 Task: Apply a chorus VST effect to a guitar track.
Action: Mouse moved to (73, 7)
Screenshot: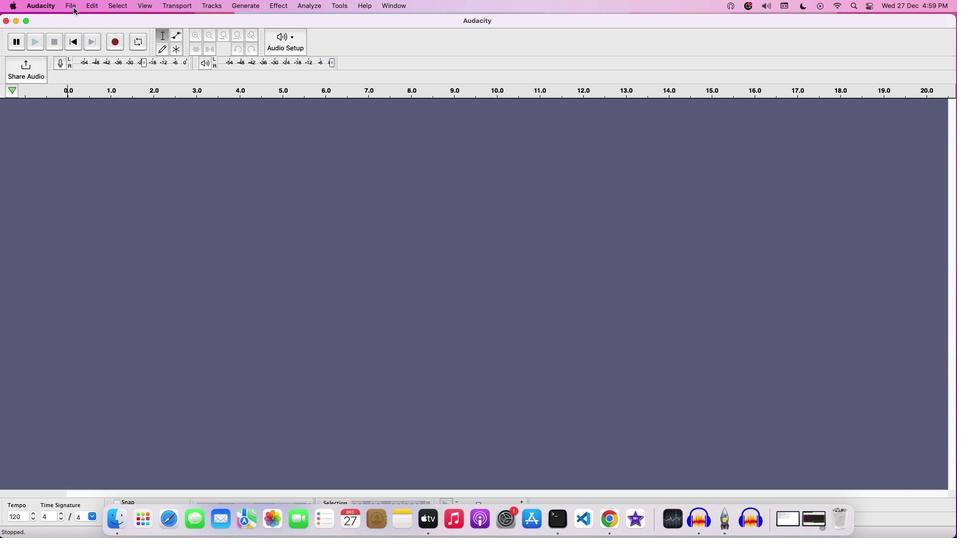 
Action: Mouse pressed left at (73, 7)
Screenshot: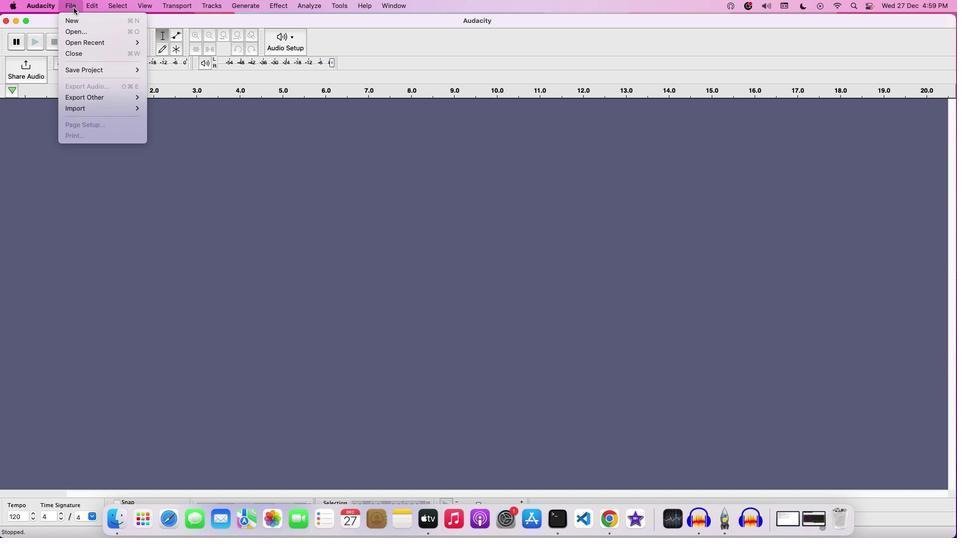 
Action: Mouse moved to (98, 34)
Screenshot: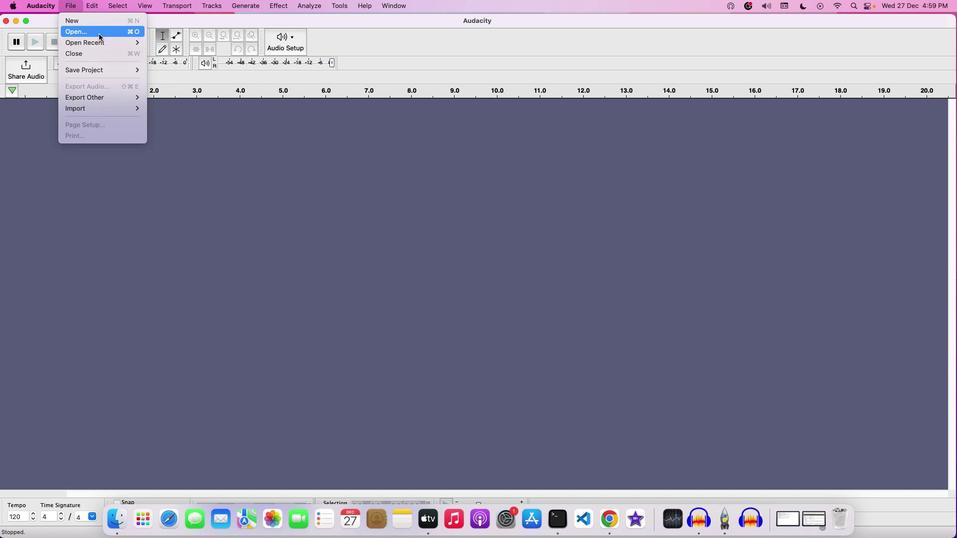 
Action: Mouse pressed left at (98, 34)
Screenshot: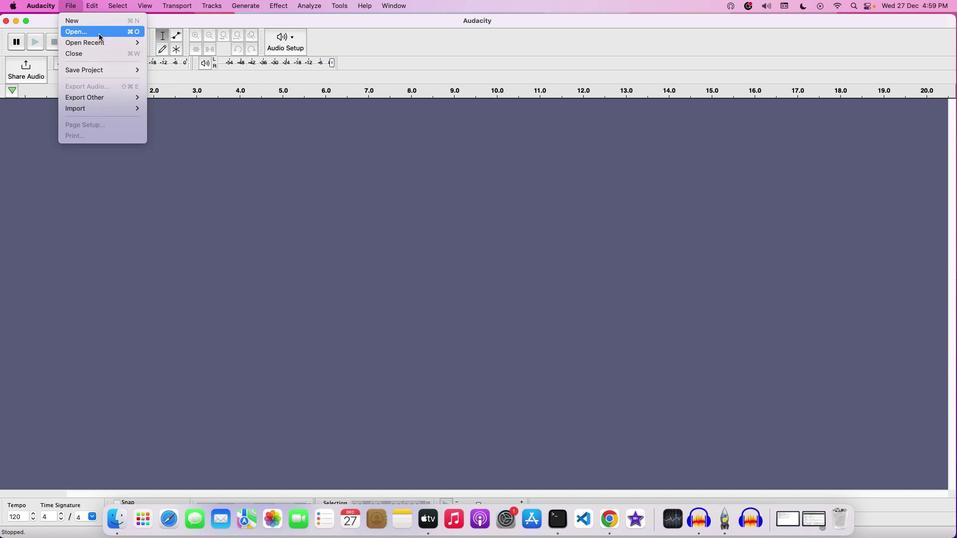 
Action: Mouse moved to (407, 147)
Screenshot: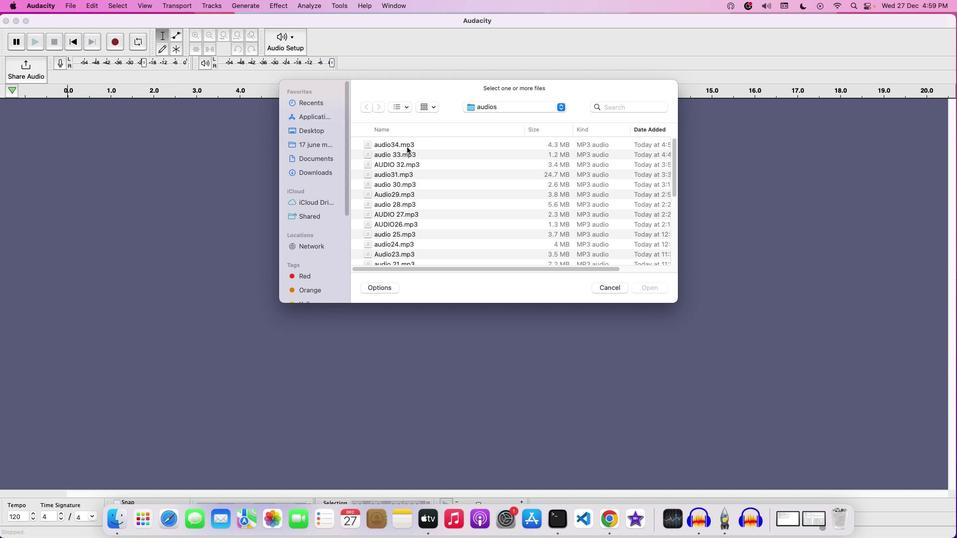 
Action: Mouse pressed left at (407, 147)
Screenshot: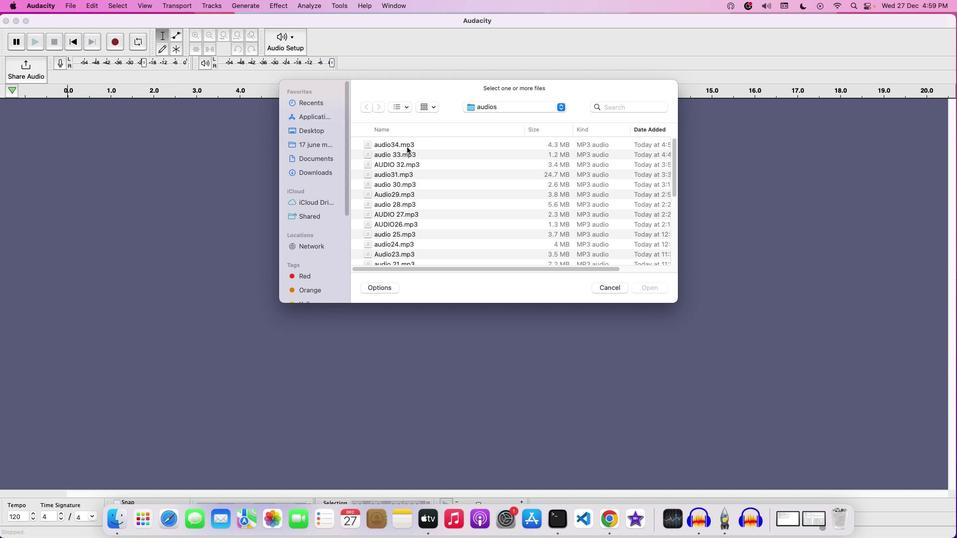 
Action: Mouse moved to (645, 290)
Screenshot: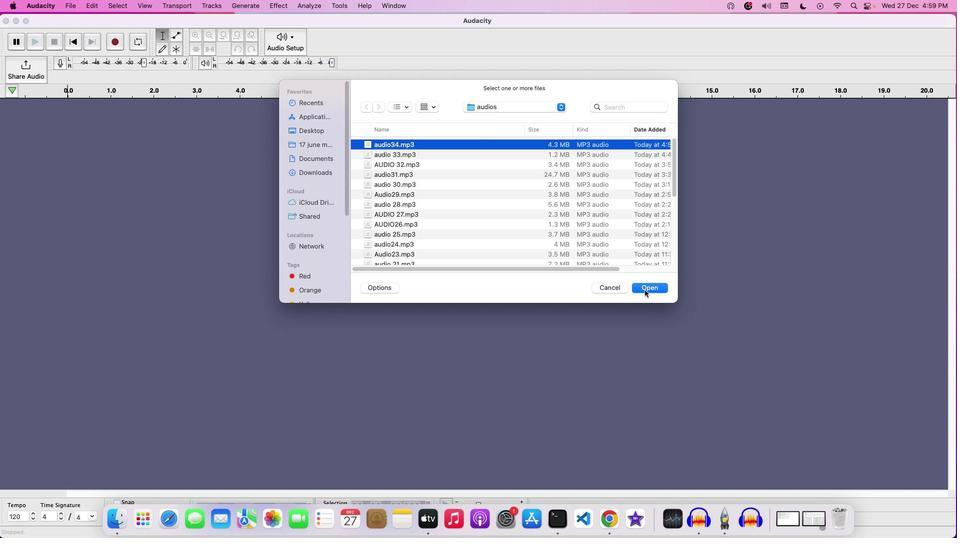 
Action: Mouse pressed left at (645, 290)
Screenshot: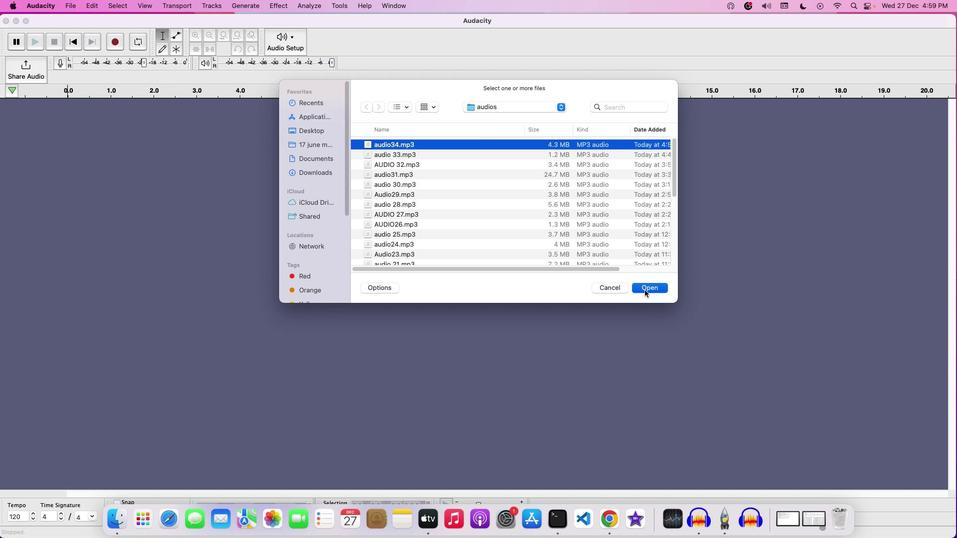 
Action: Mouse moved to (68, 107)
Screenshot: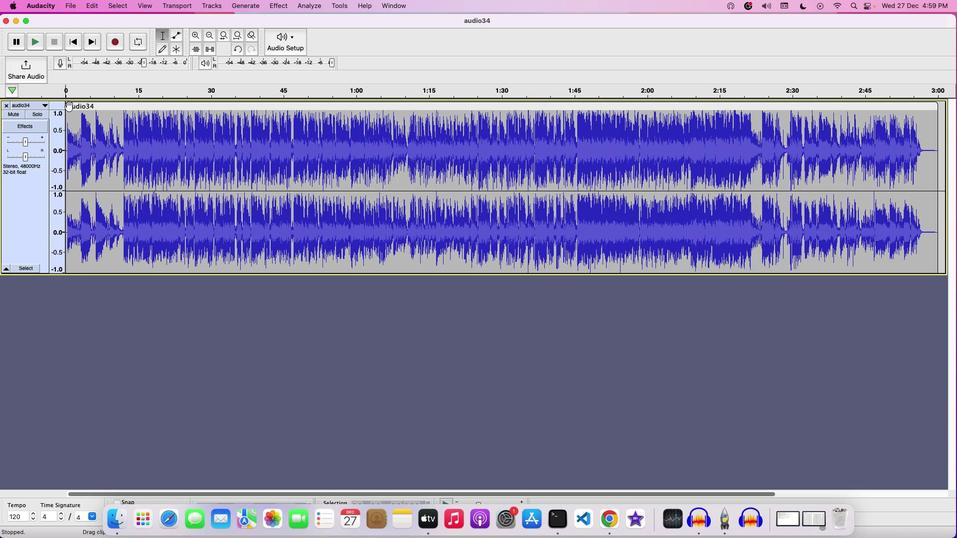 
Action: Key pressed Key.space
Screenshot: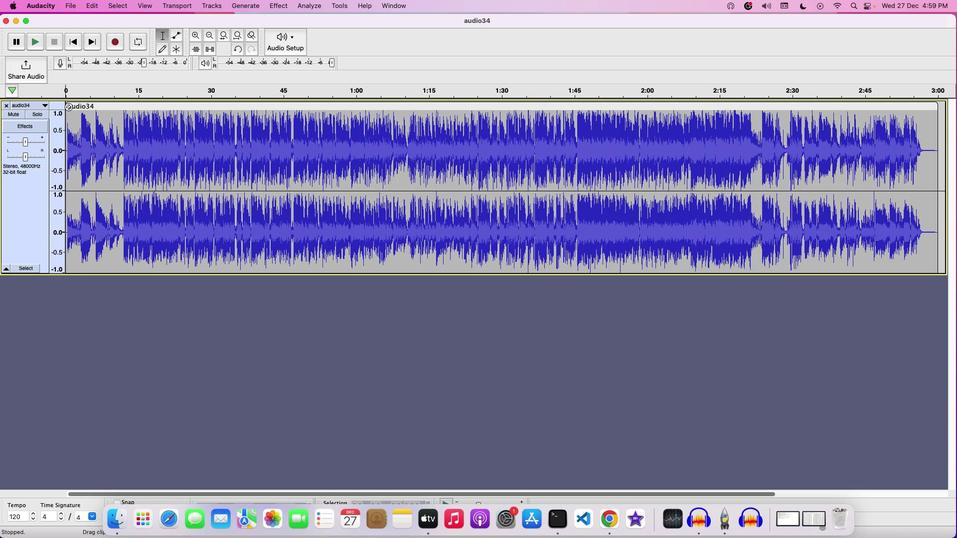 
Action: Mouse moved to (28, 143)
Screenshot: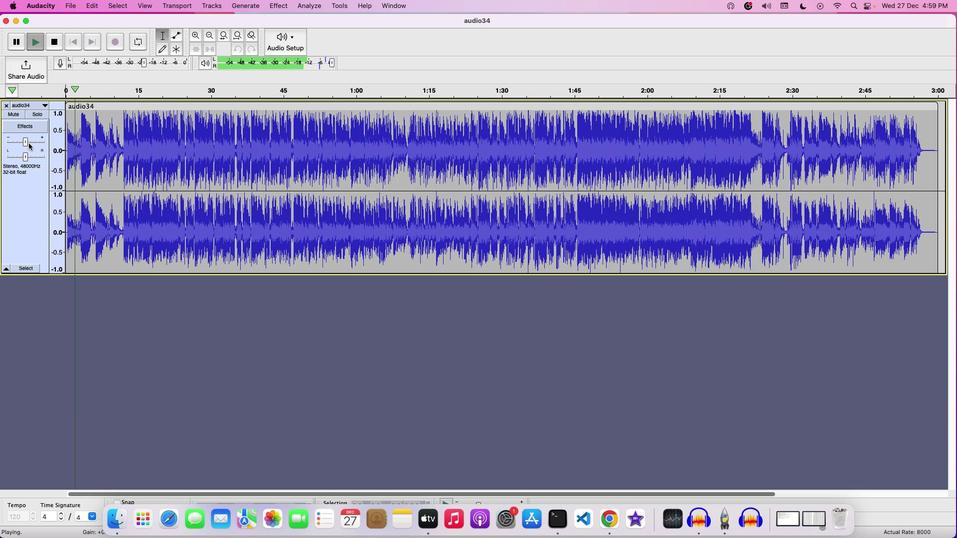 
Action: Mouse pressed left at (28, 143)
Screenshot: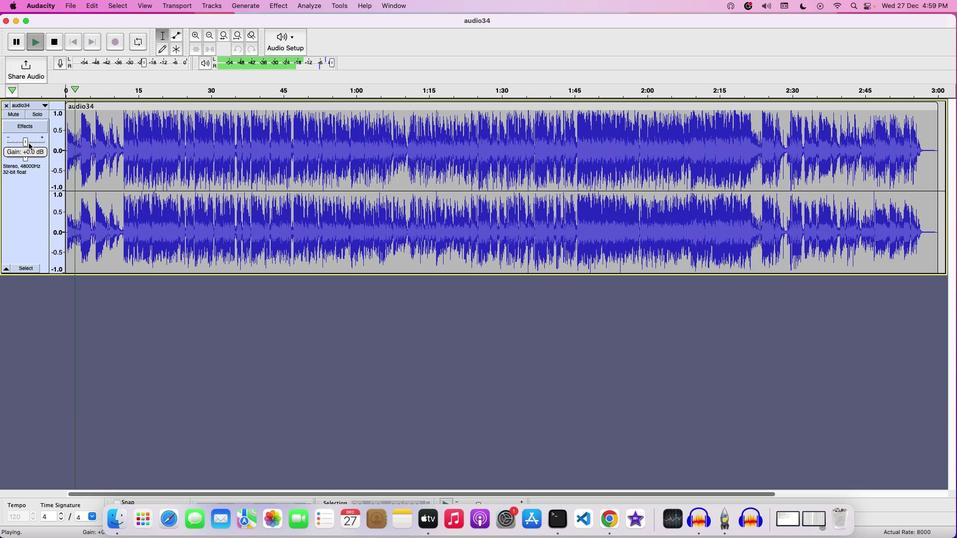 
Action: Key pressed Key.space
Screenshot: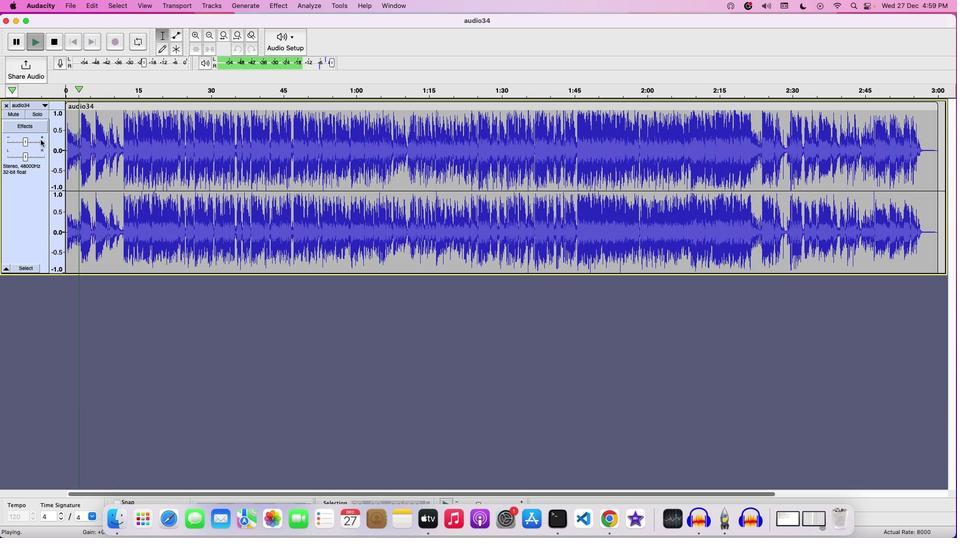 
Action: Mouse moved to (66, 107)
Screenshot: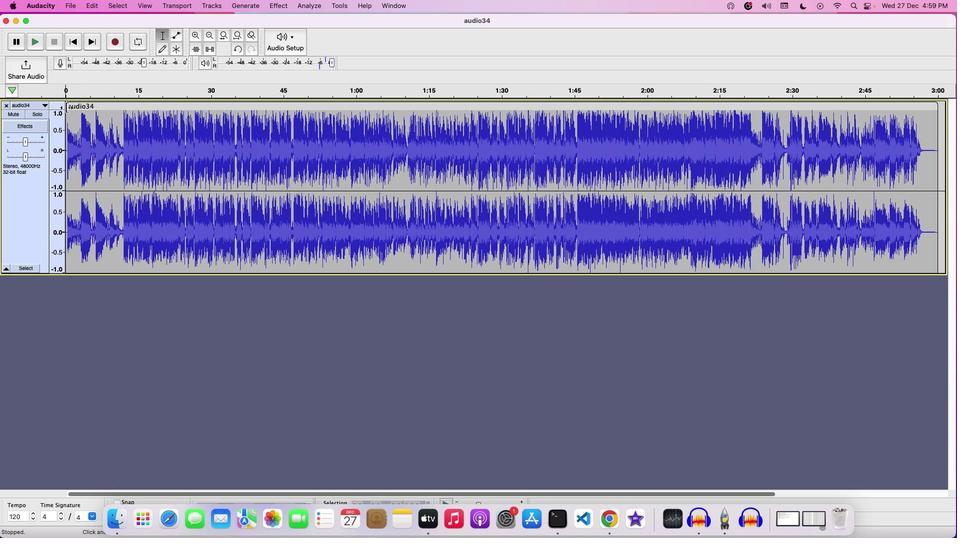
Action: Mouse pressed left at (66, 107)
Screenshot: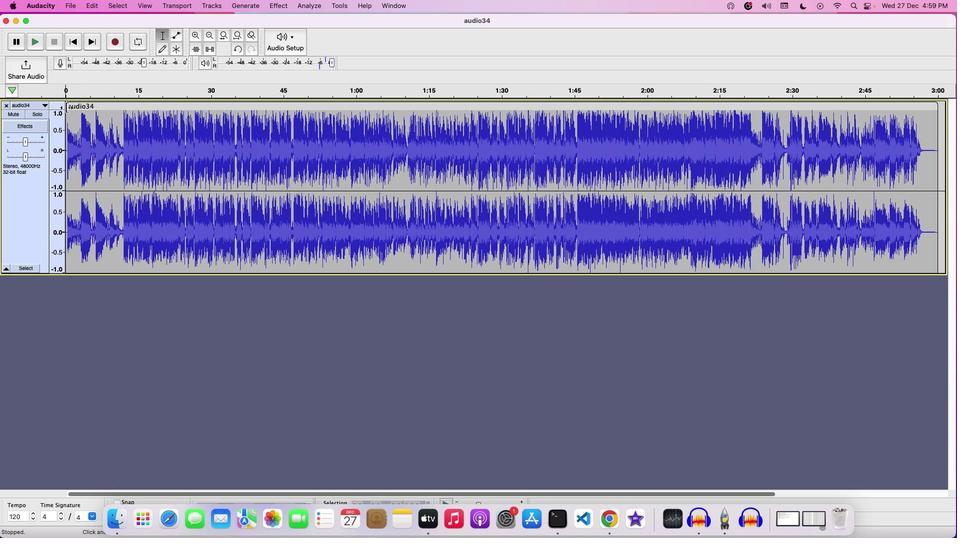 
Action: Mouse moved to (131, 108)
Screenshot: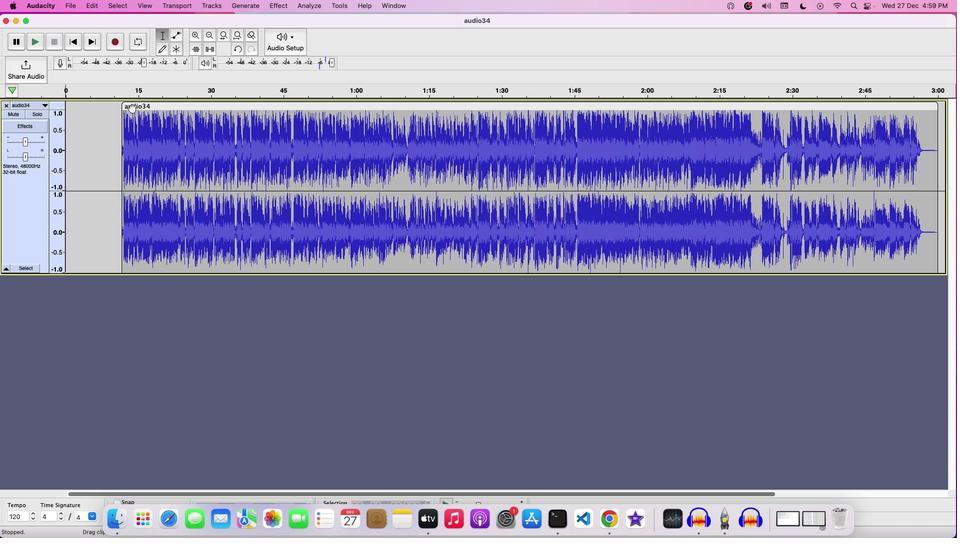 
Action: Mouse pressed left at (131, 108)
Screenshot: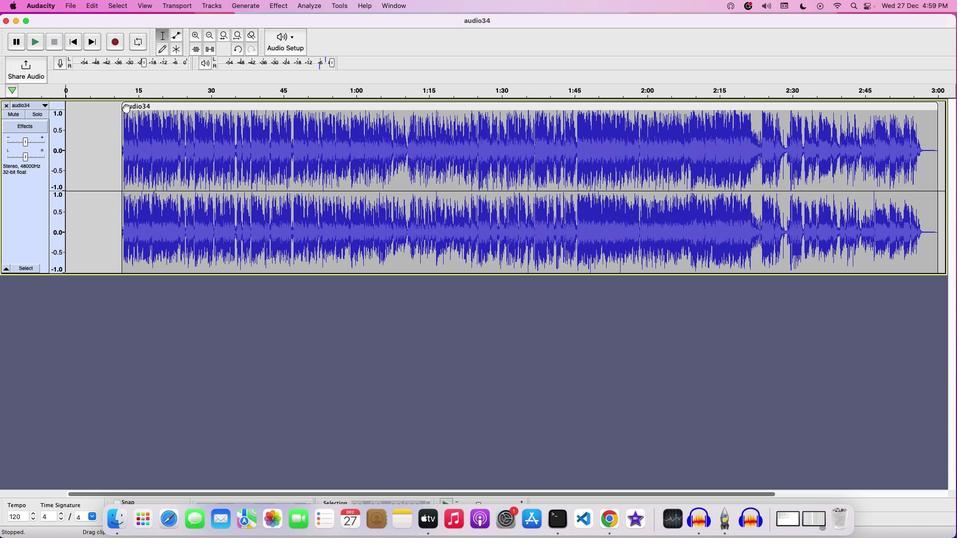 
Action: Mouse moved to (74, 109)
Screenshot: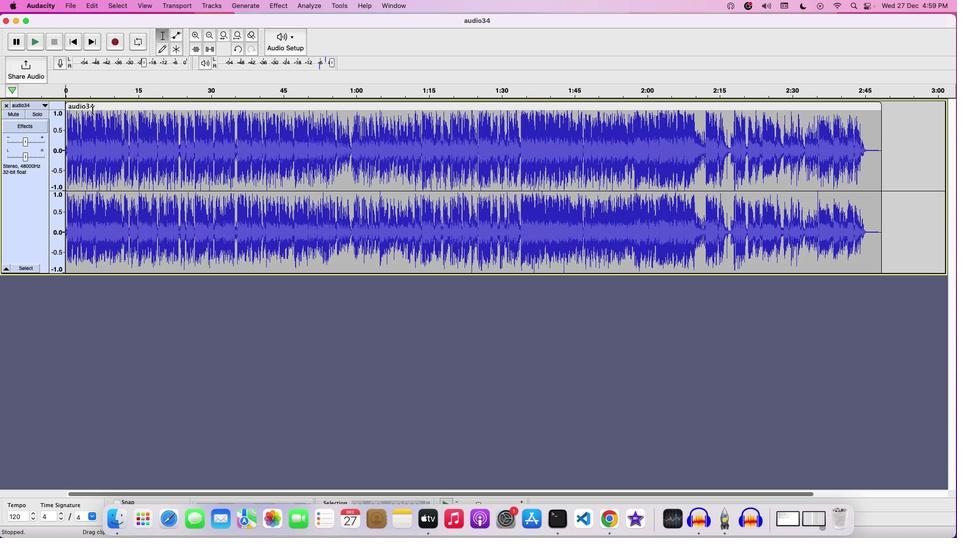 
Action: Key pressed Key.space
Screenshot: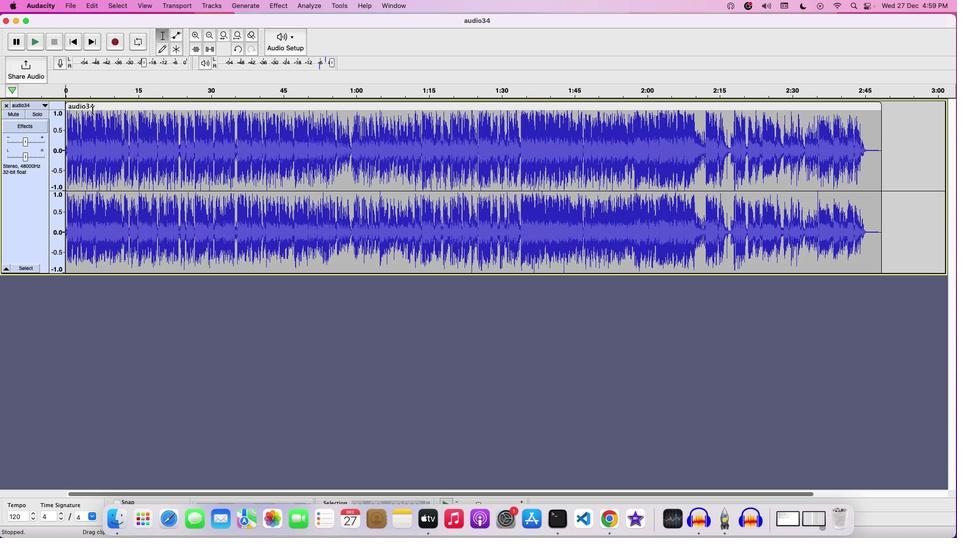 
Action: Mouse moved to (29, 142)
Screenshot: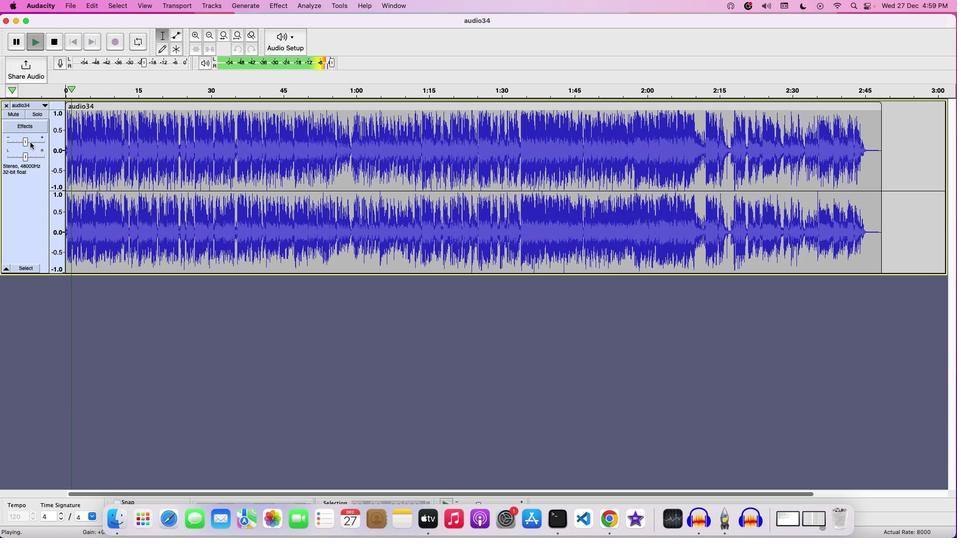 
Action: Mouse pressed left at (29, 142)
Screenshot: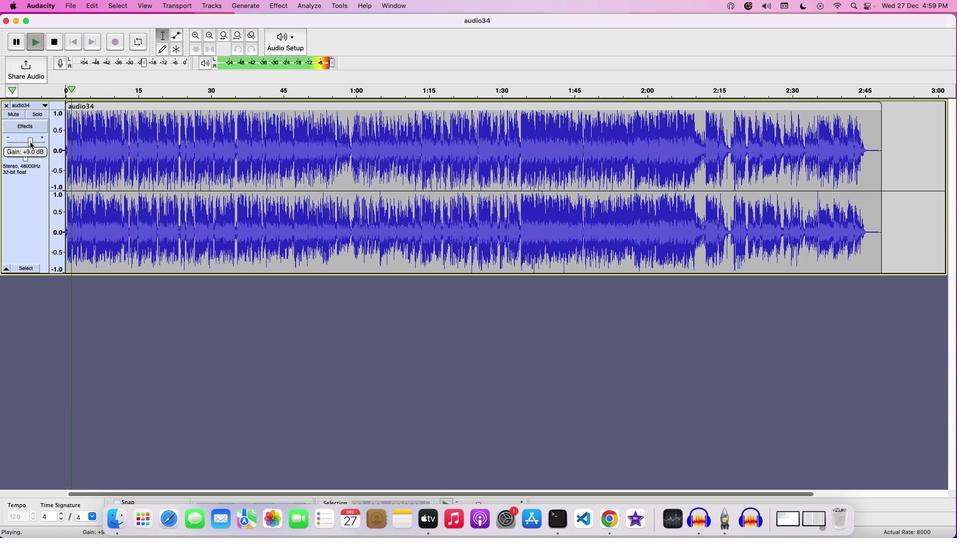 
Action: Mouse moved to (28, 143)
Screenshot: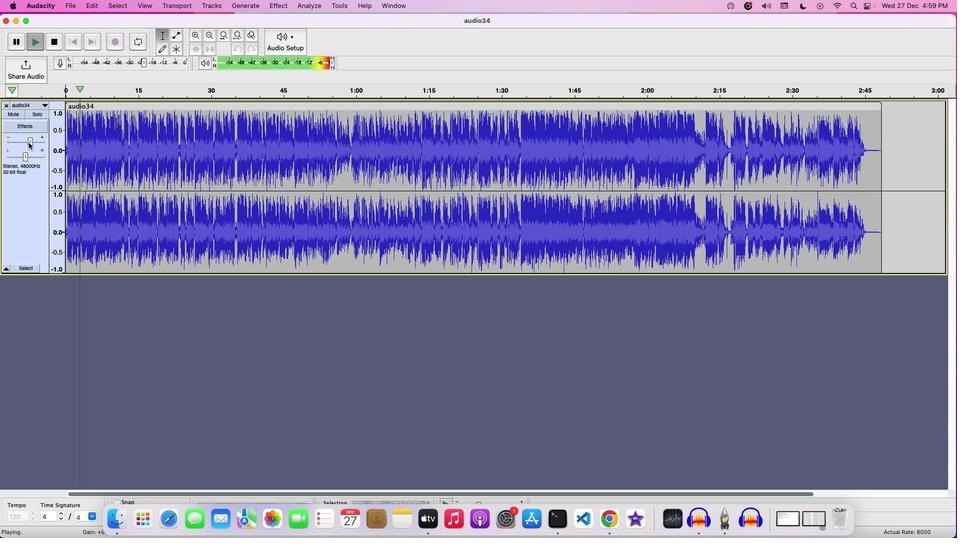 
Action: Mouse pressed left at (28, 143)
Screenshot: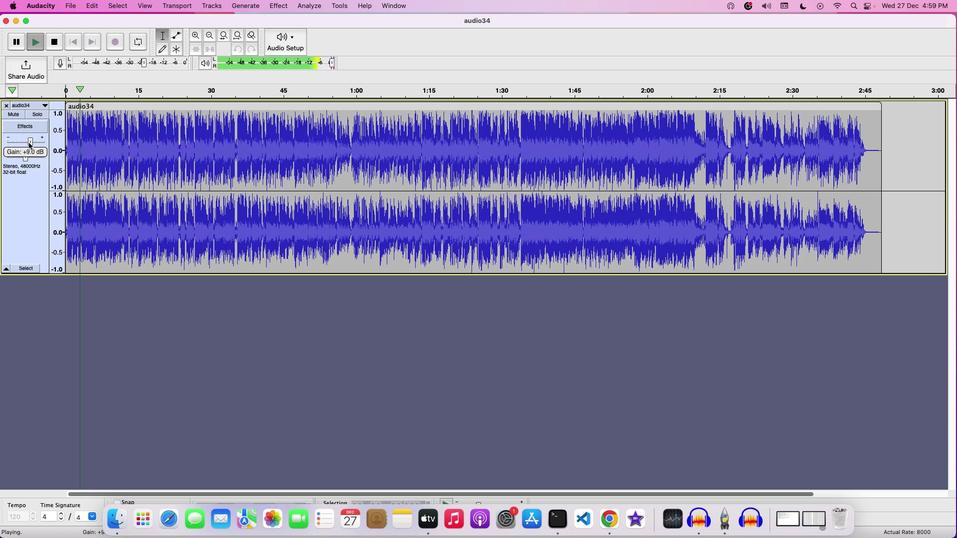 
Action: Mouse moved to (872, 163)
Screenshot: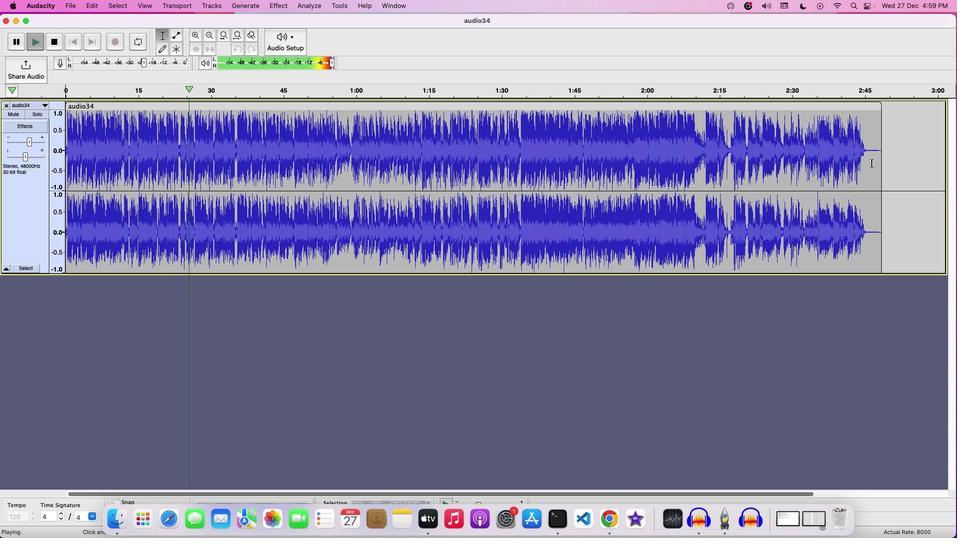 
Action: Key pressed Key.space
Screenshot: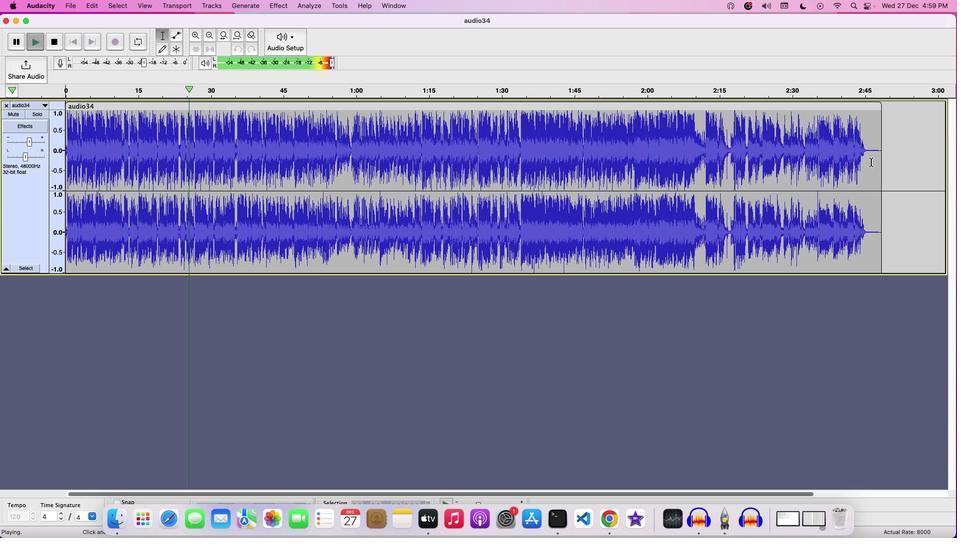 
Action: Mouse moved to (881, 103)
Screenshot: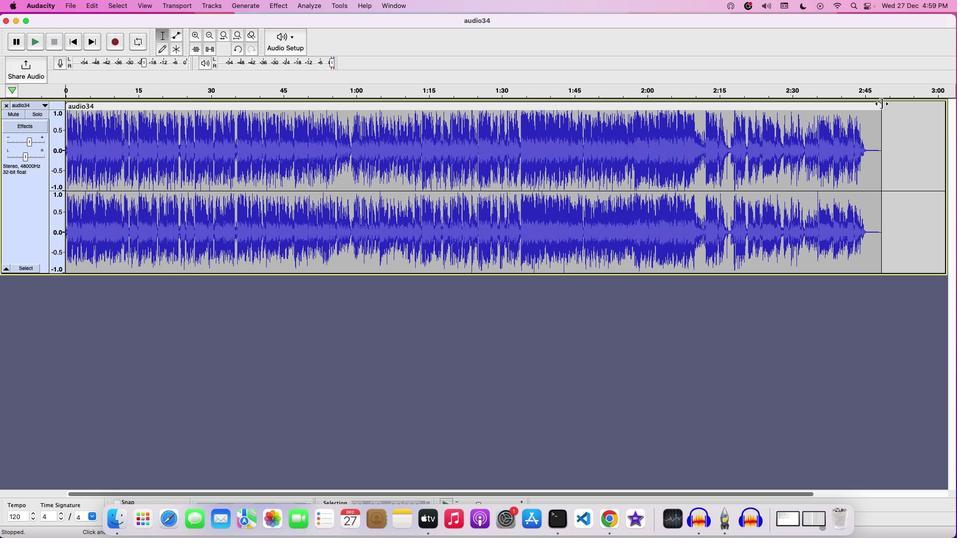 
Action: Mouse pressed left at (881, 103)
Screenshot: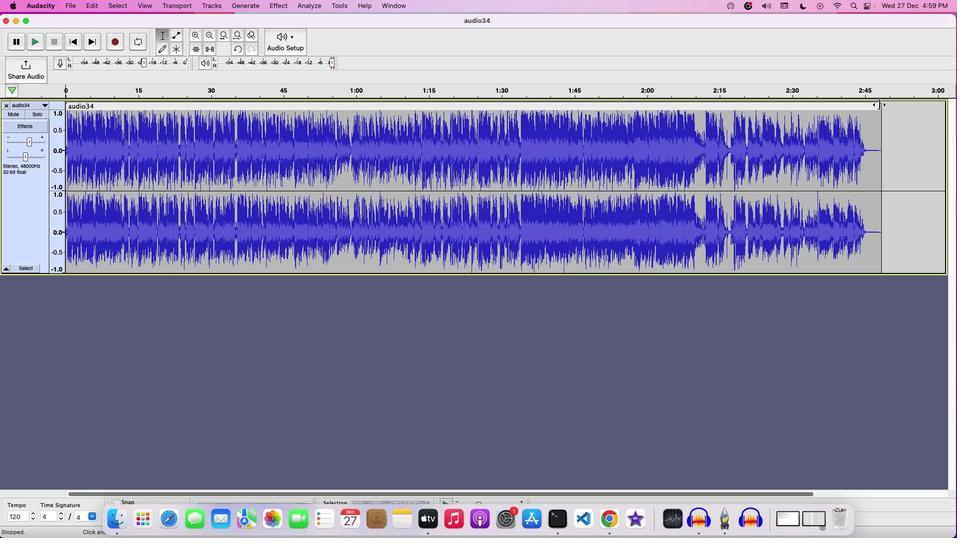 
Action: Mouse moved to (249, 135)
Screenshot: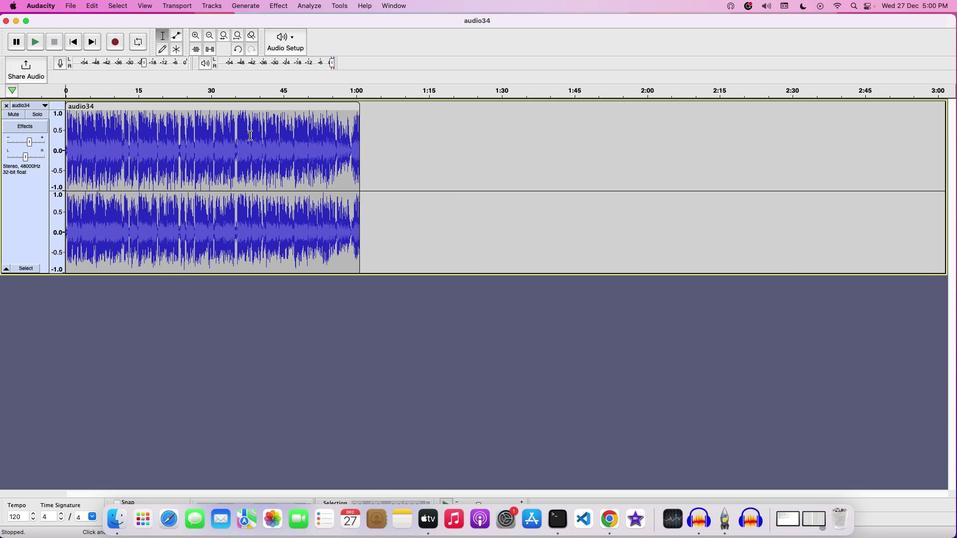 
Action: Mouse pressed left at (249, 135)
Screenshot: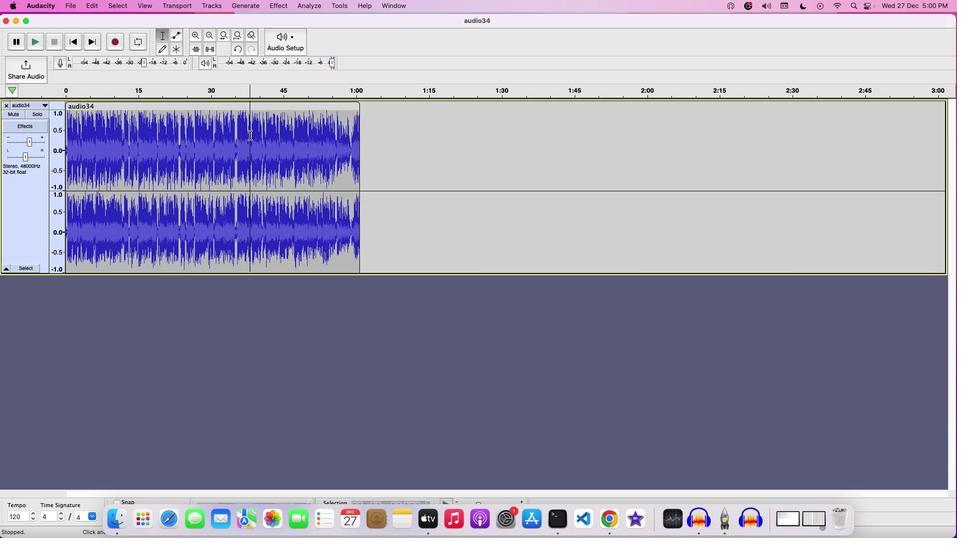 
Action: Mouse moved to (249, 135)
Screenshot: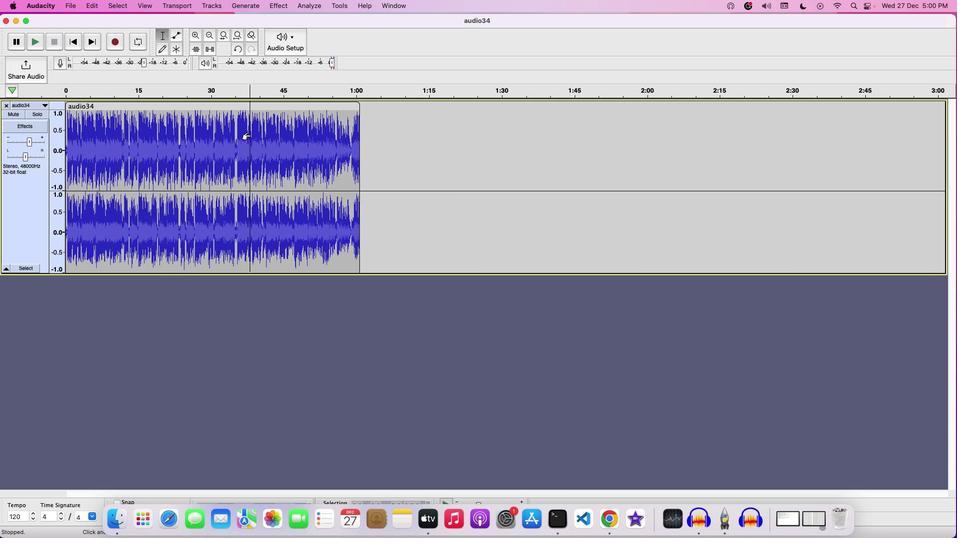 
Action: Mouse pressed left at (249, 135)
Screenshot: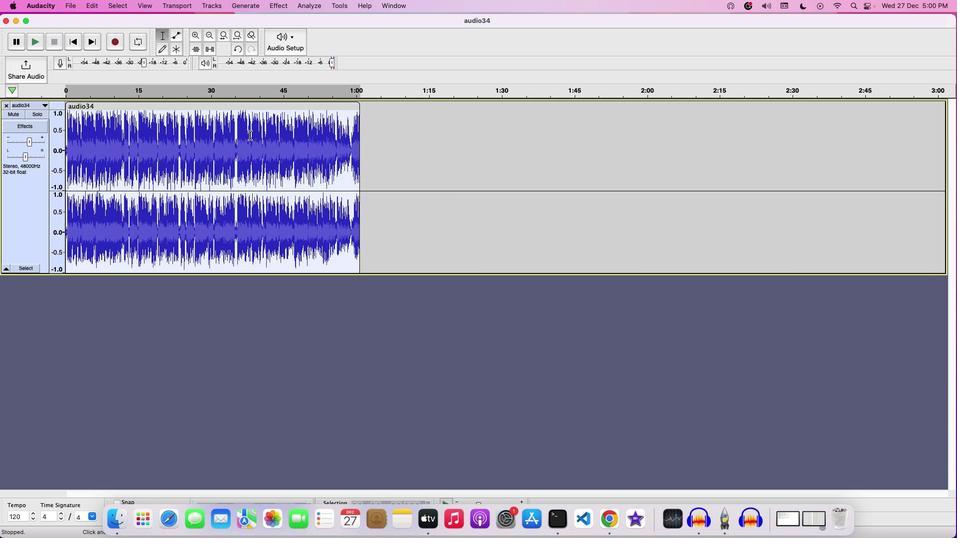 
Action: Mouse moved to (284, 3)
Screenshot: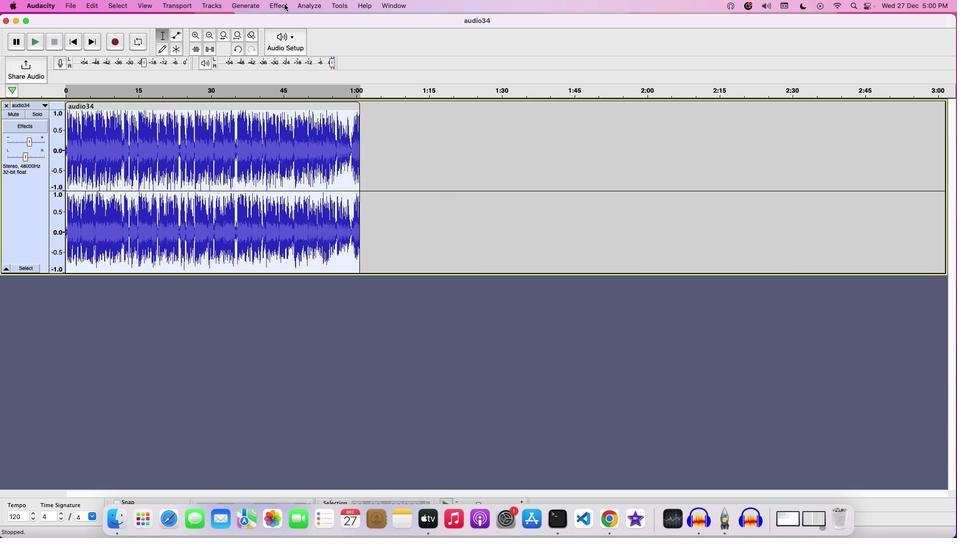
Action: Mouse pressed left at (284, 3)
Screenshot: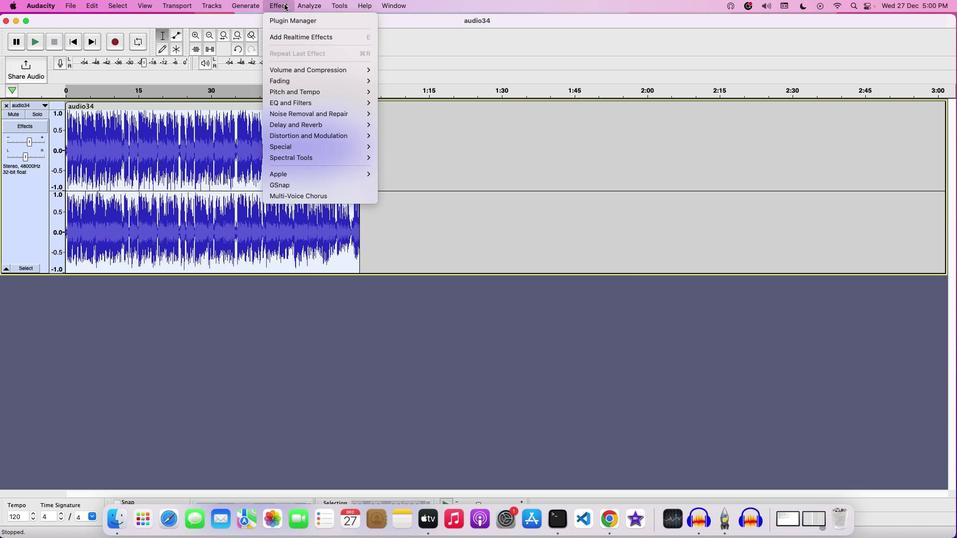 
Action: Mouse moved to (328, 69)
Screenshot: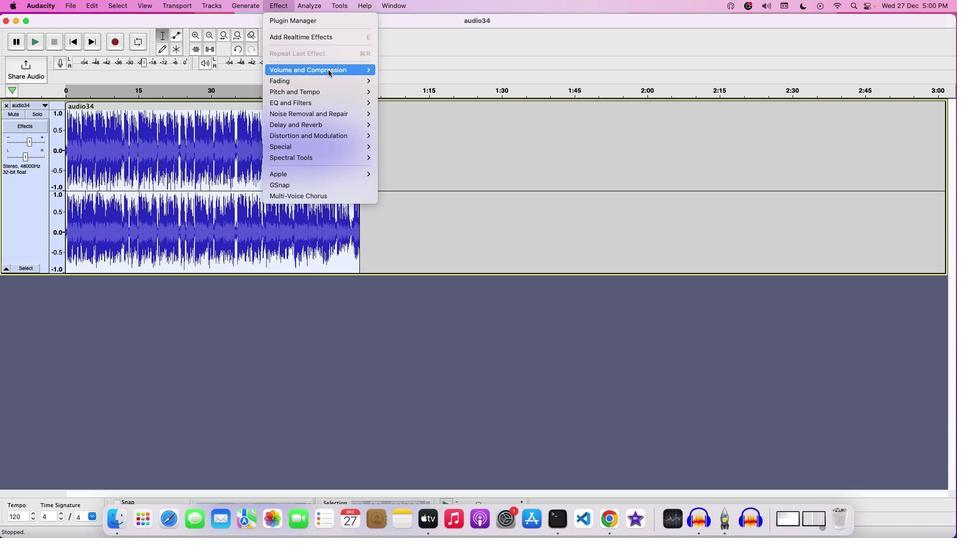 
Action: Mouse pressed left at (328, 69)
Screenshot: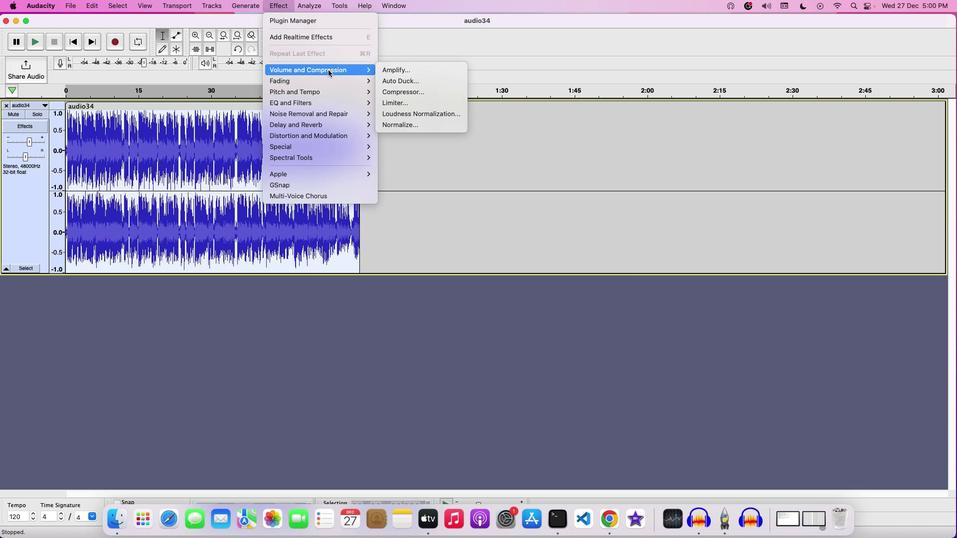 
Action: Mouse moved to (413, 92)
Screenshot: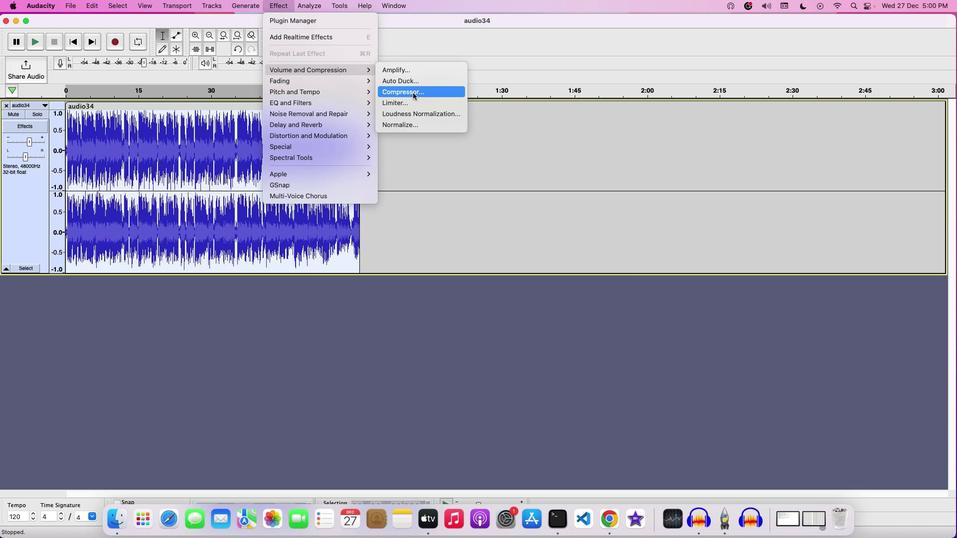 
Action: Mouse pressed left at (413, 92)
Screenshot: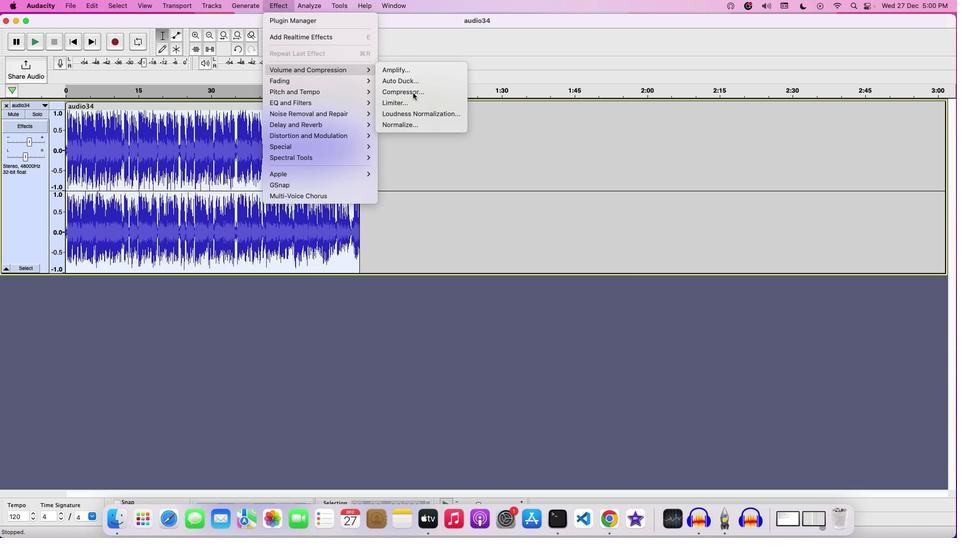 
Action: Mouse moved to (527, 176)
Screenshot: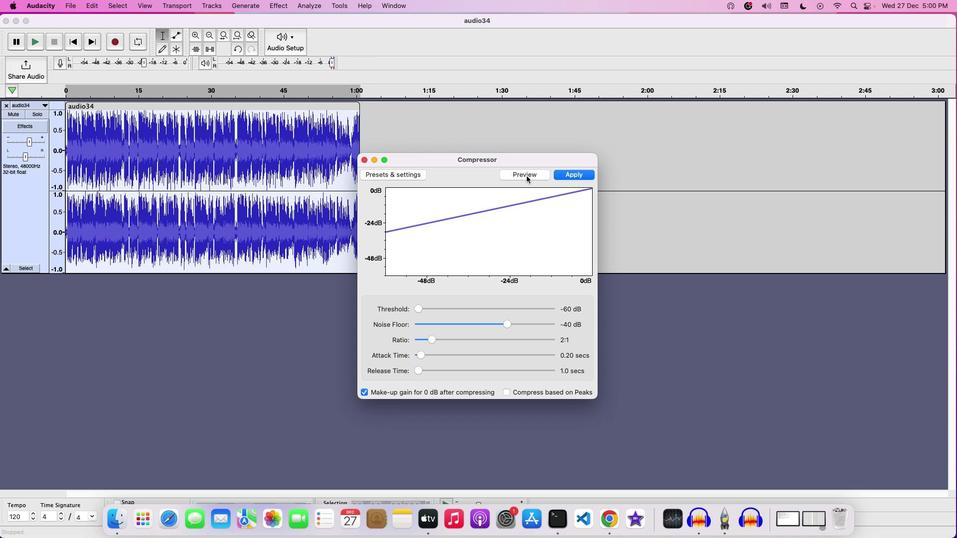 
Action: Mouse pressed left at (527, 176)
Screenshot: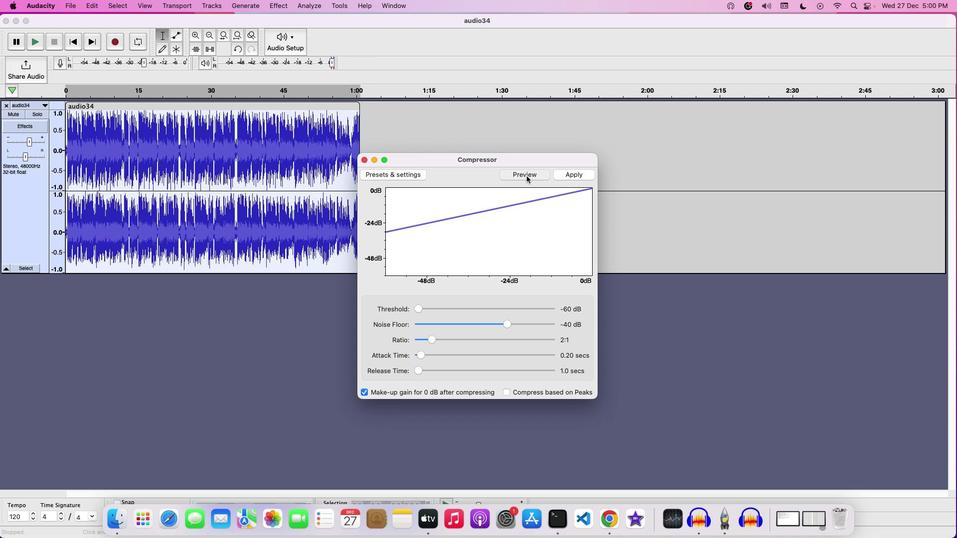 
Action: Mouse moved to (491, 308)
Screenshot: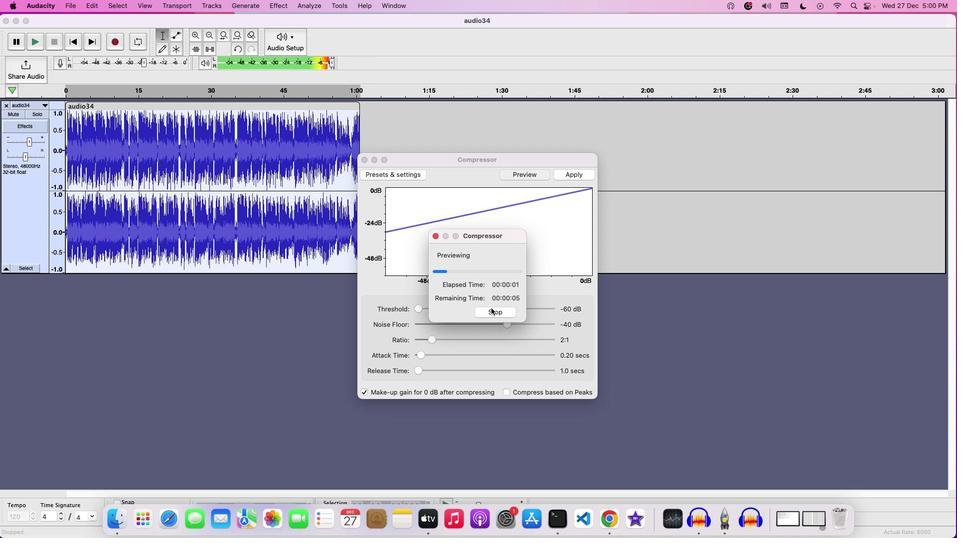 
Action: Mouse pressed left at (491, 308)
Screenshot: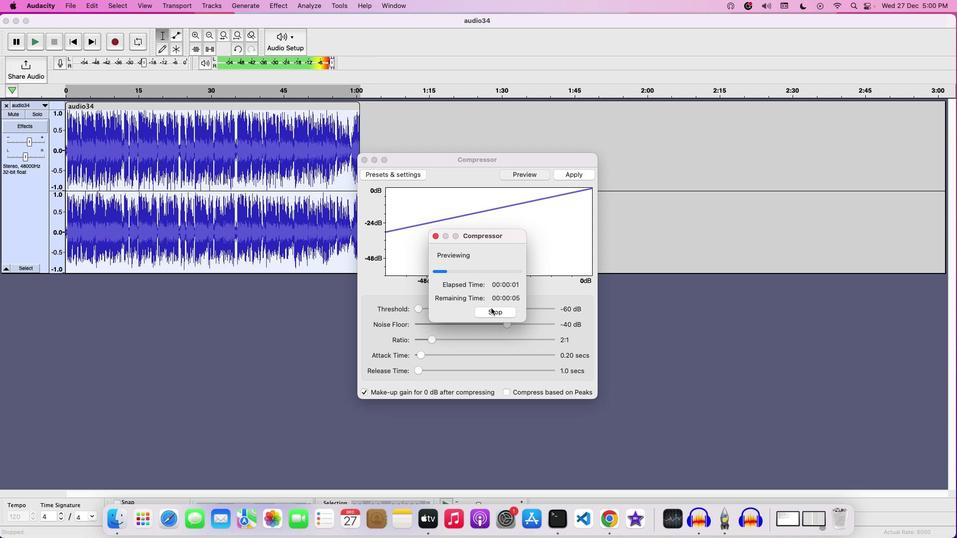 
Action: Mouse moved to (418, 311)
Screenshot: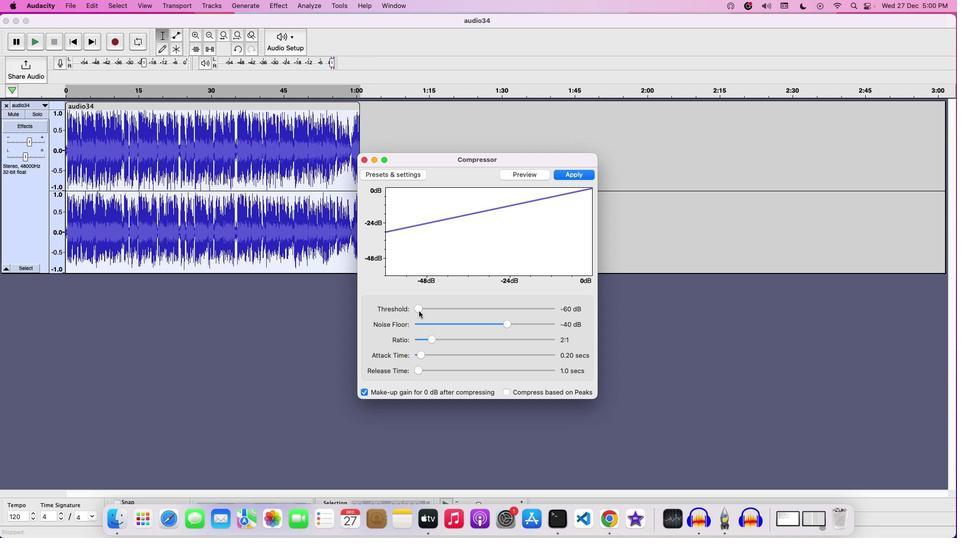 
Action: Mouse pressed left at (418, 311)
Screenshot: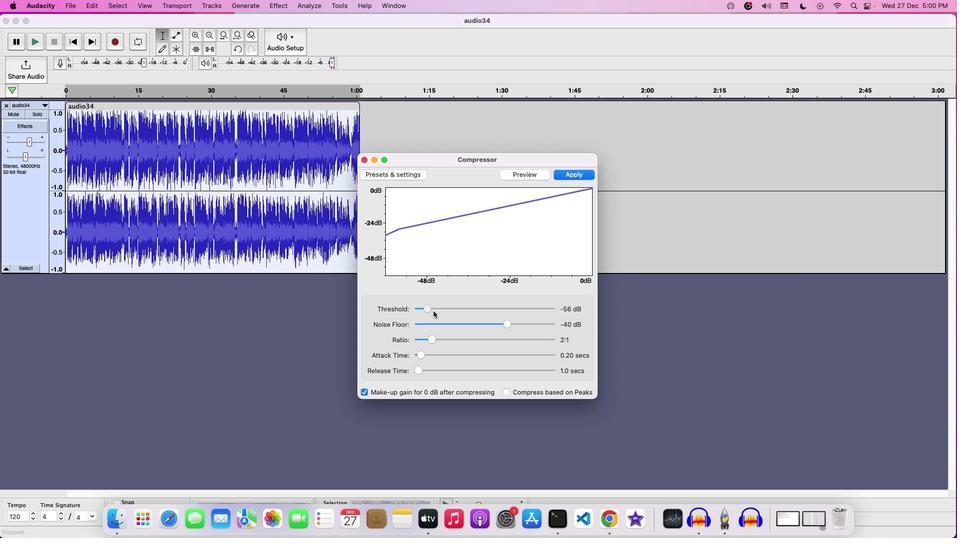 
Action: Mouse moved to (523, 173)
Screenshot: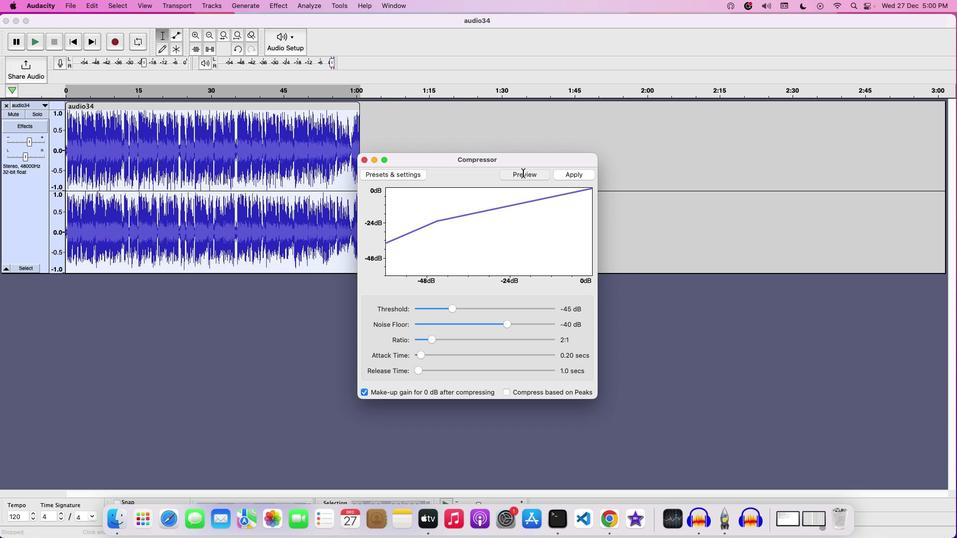 
Action: Mouse pressed left at (523, 173)
Screenshot: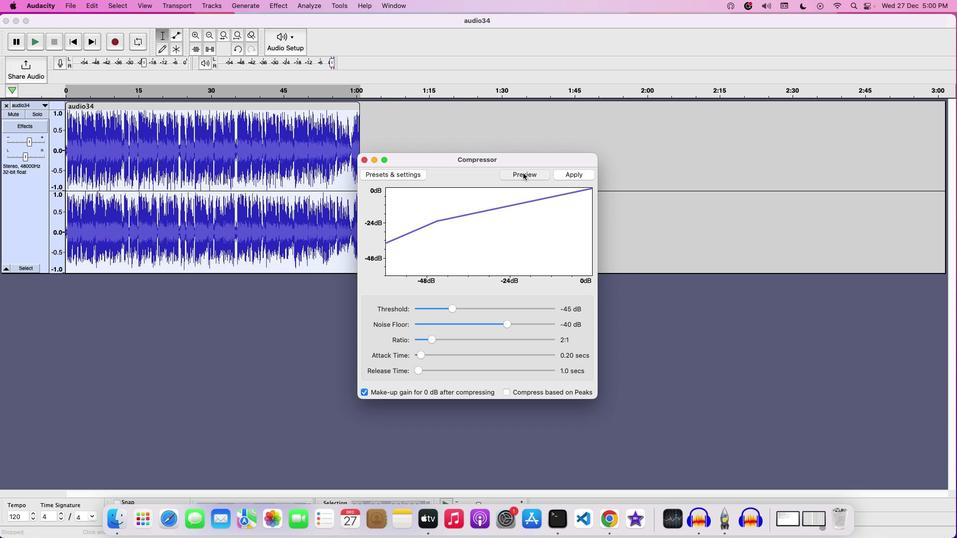 
Action: Mouse moved to (496, 314)
Screenshot: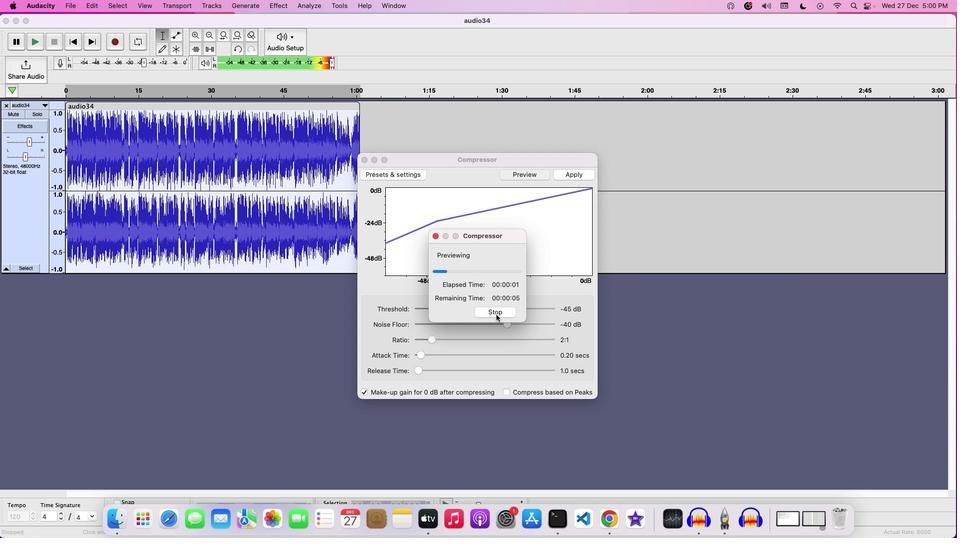 
Action: Mouse pressed left at (496, 314)
Screenshot: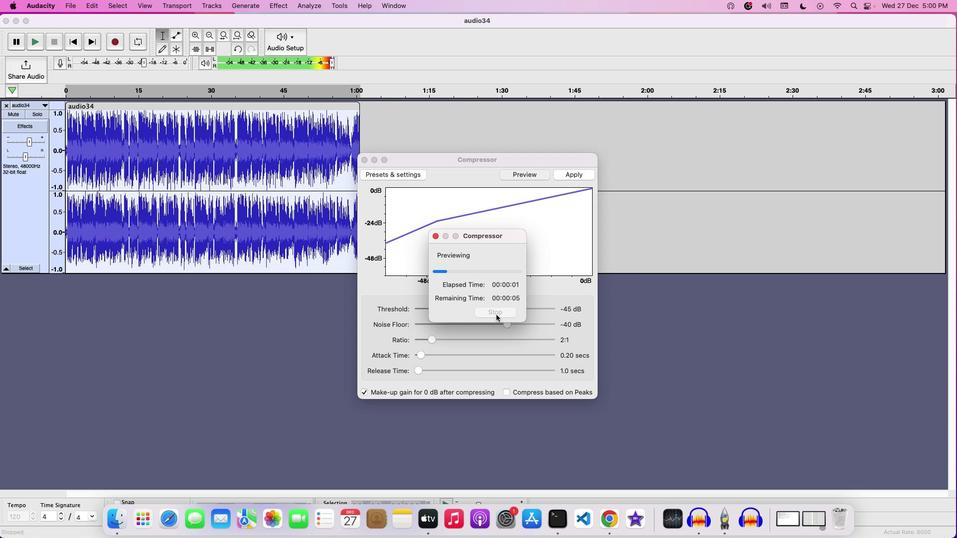 
Action: Mouse moved to (482, 309)
Screenshot: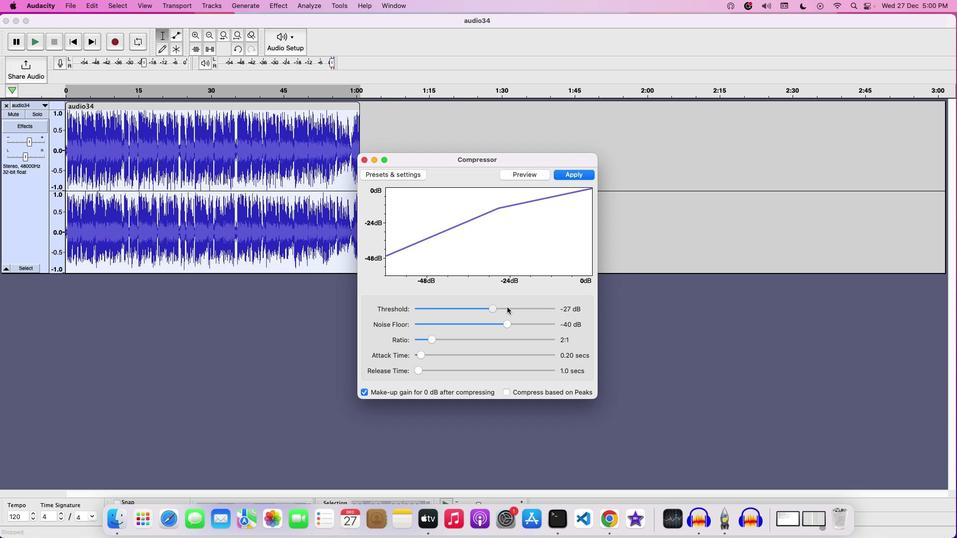 
Action: Mouse pressed left at (482, 309)
Screenshot: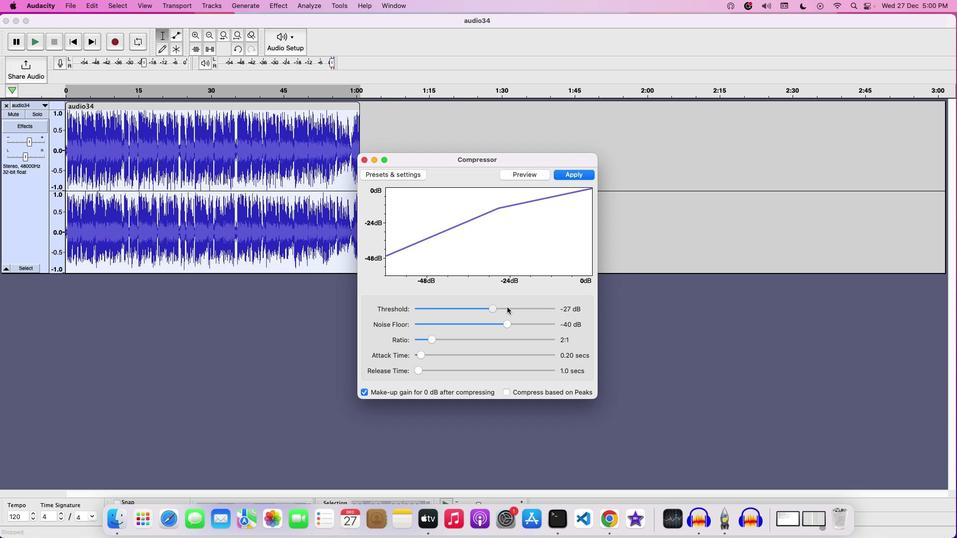 
Action: Mouse moved to (530, 177)
Screenshot: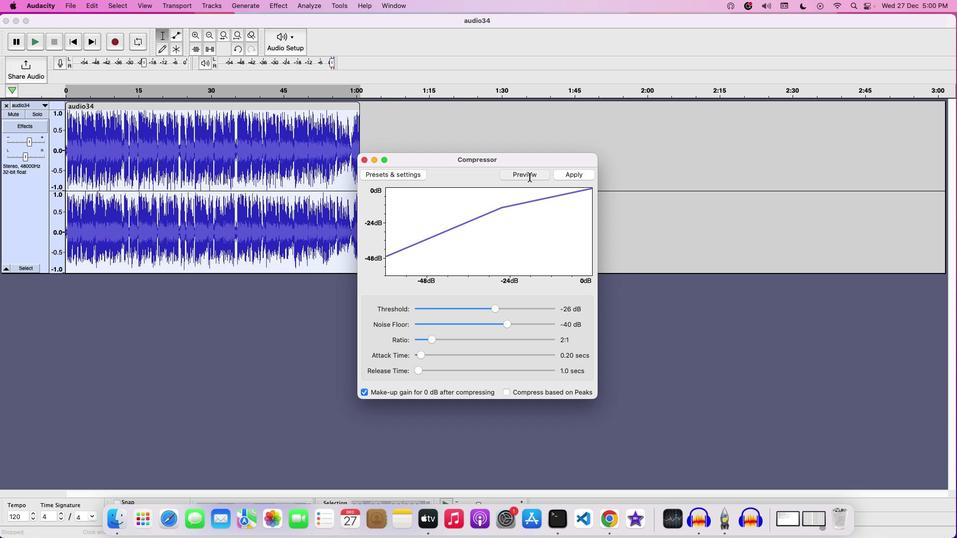 
Action: Mouse pressed left at (530, 177)
Screenshot: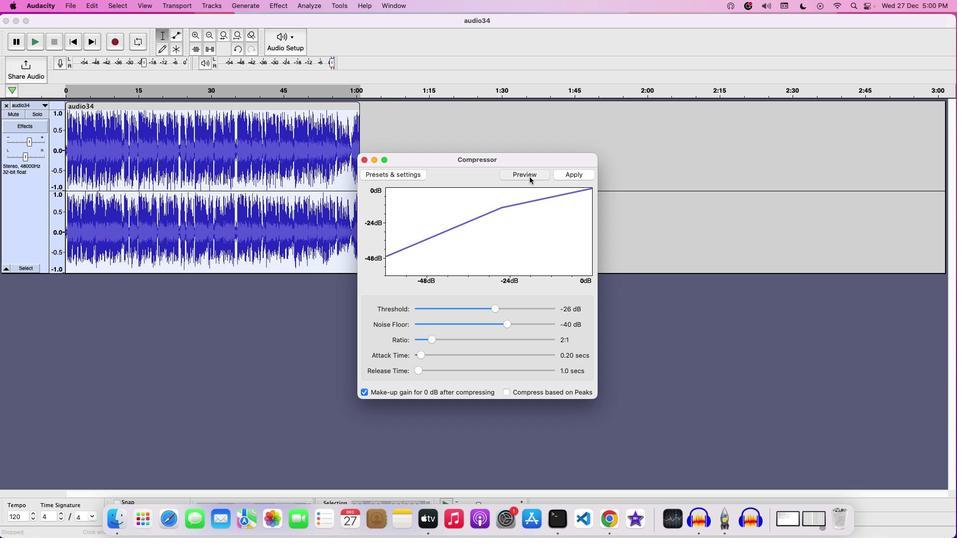 
Action: Mouse moved to (550, 286)
Screenshot: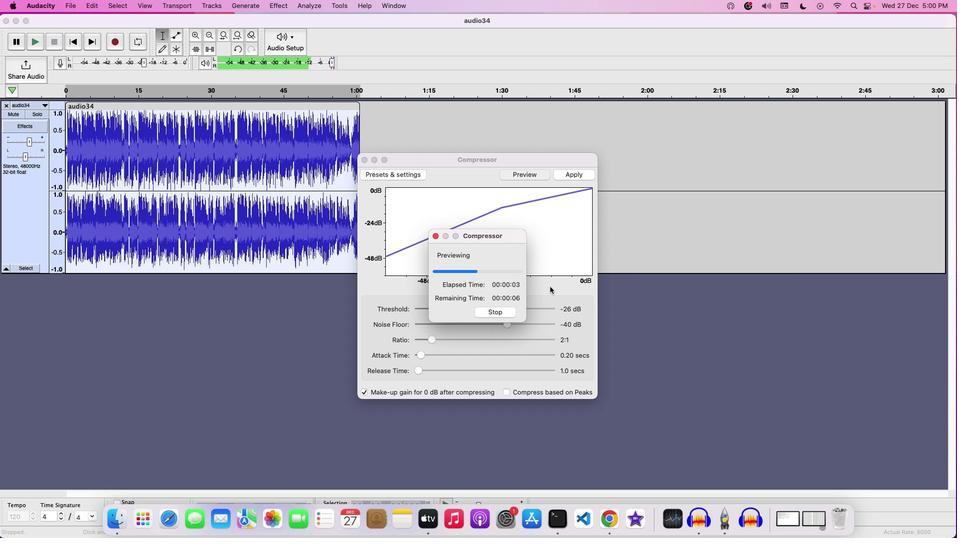 
Action: Mouse pressed left at (550, 286)
Screenshot: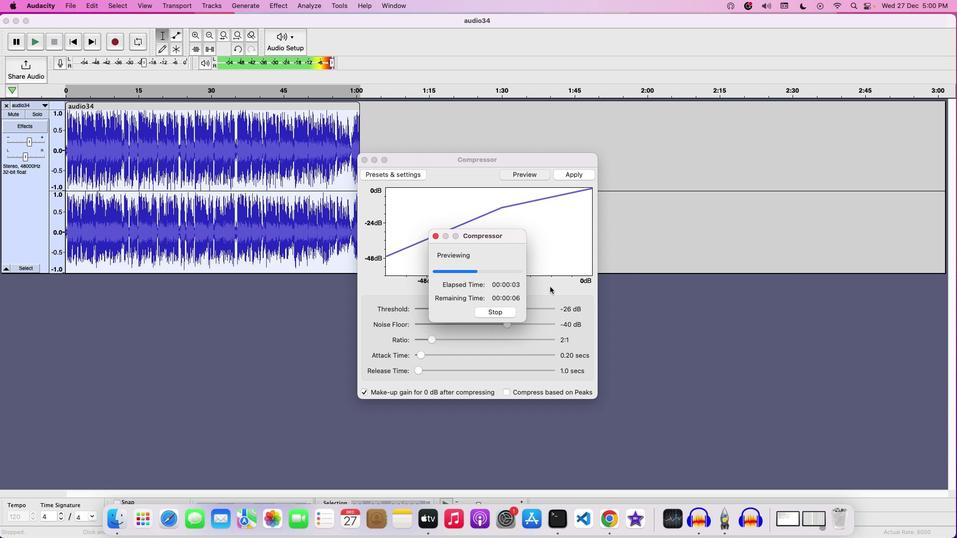 
Action: Mouse moved to (494, 313)
Screenshot: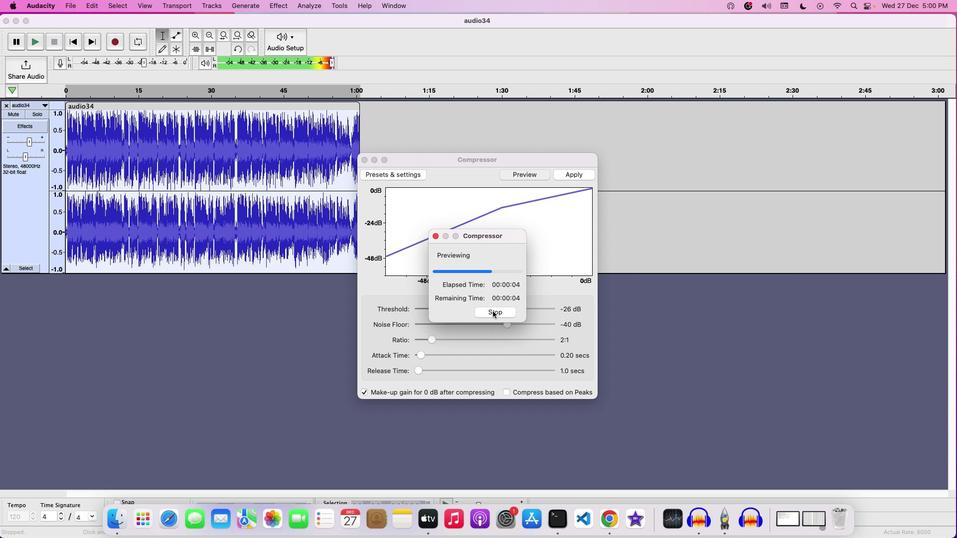 
Action: Mouse pressed left at (494, 313)
Screenshot: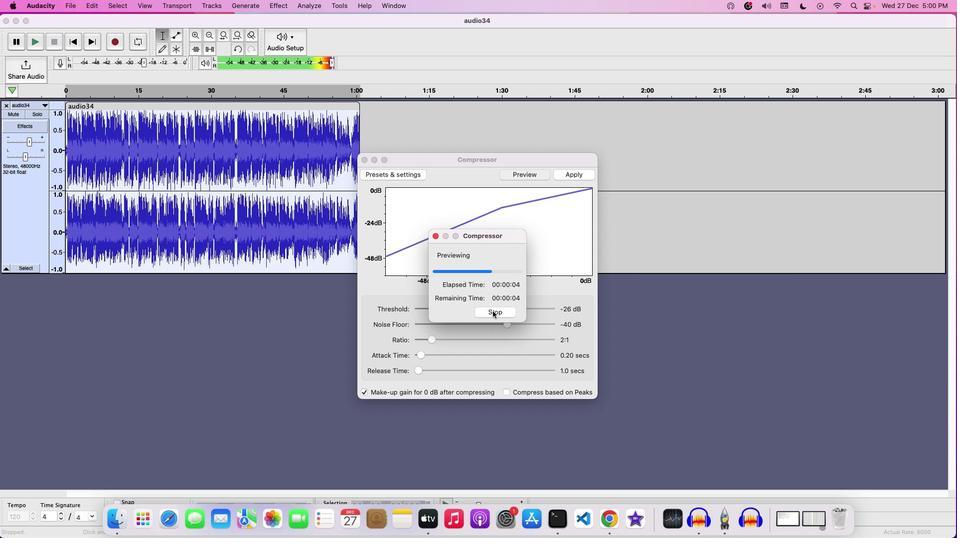 
Action: Mouse moved to (557, 177)
Screenshot: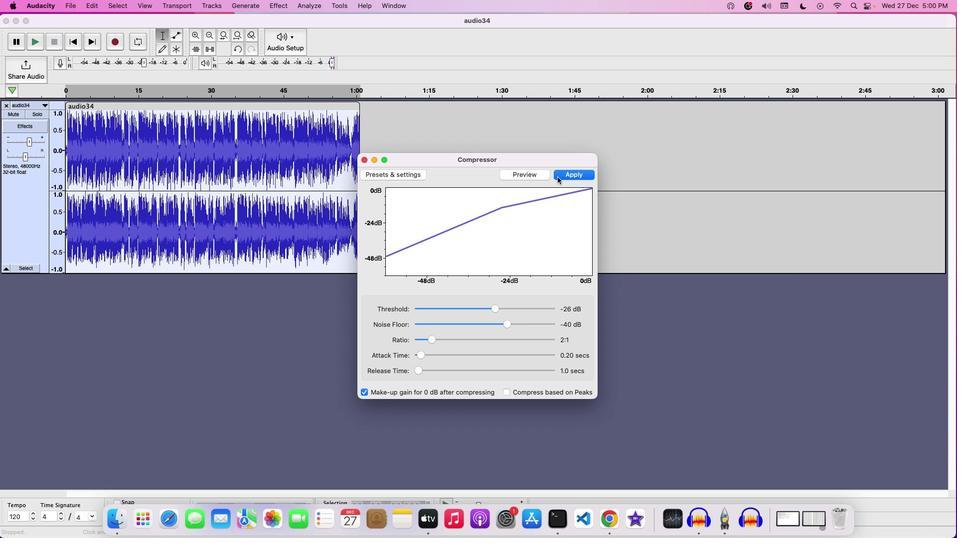 
Action: Mouse pressed left at (557, 177)
Screenshot: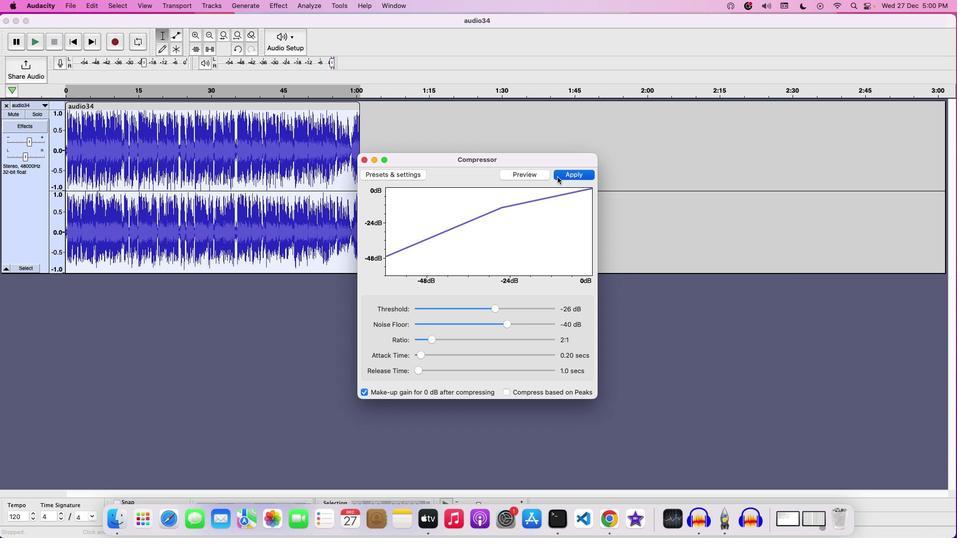 
Action: Mouse moved to (229, 211)
Screenshot: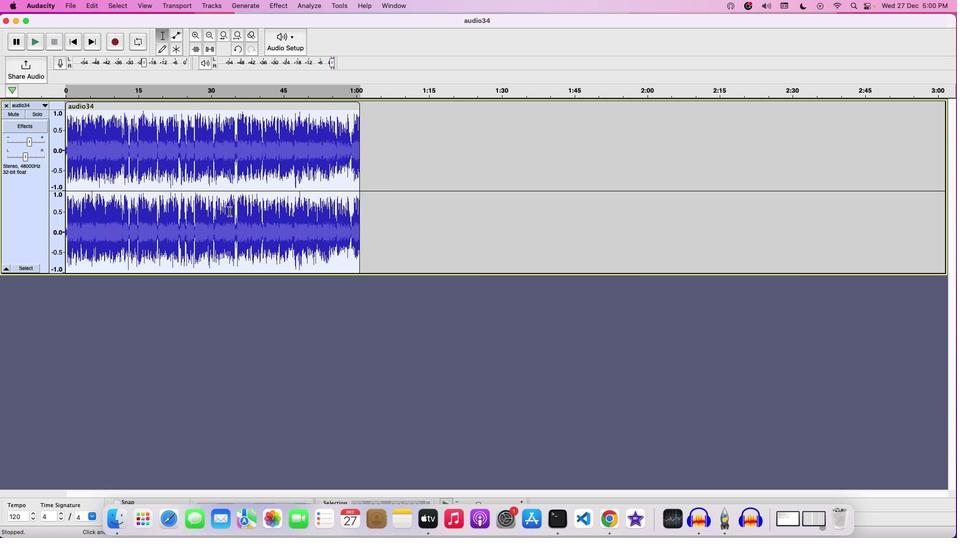 
Action: Key pressed Key.space
Screenshot: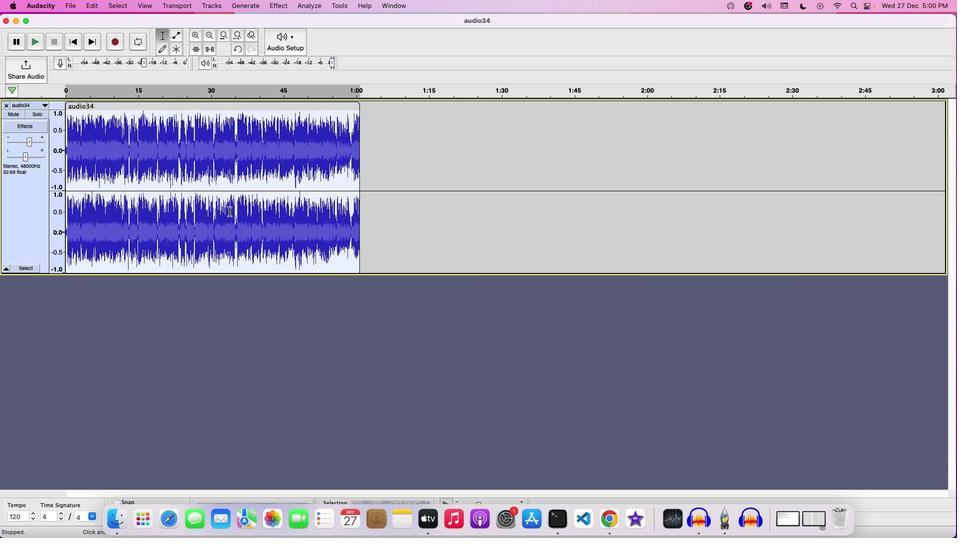 
Action: Mouse moved to (226, 123)
Screenshot: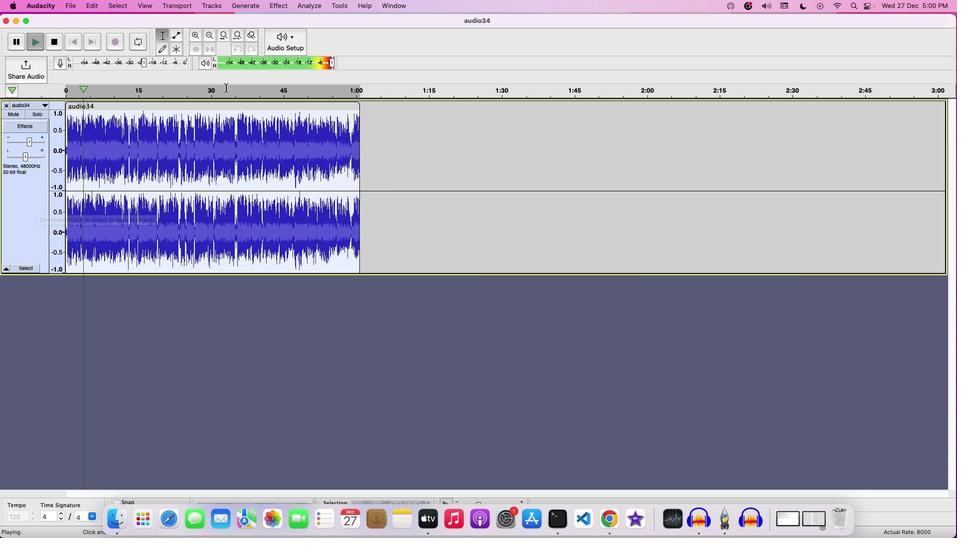
Action: Key pressed Key.space
Screenshot: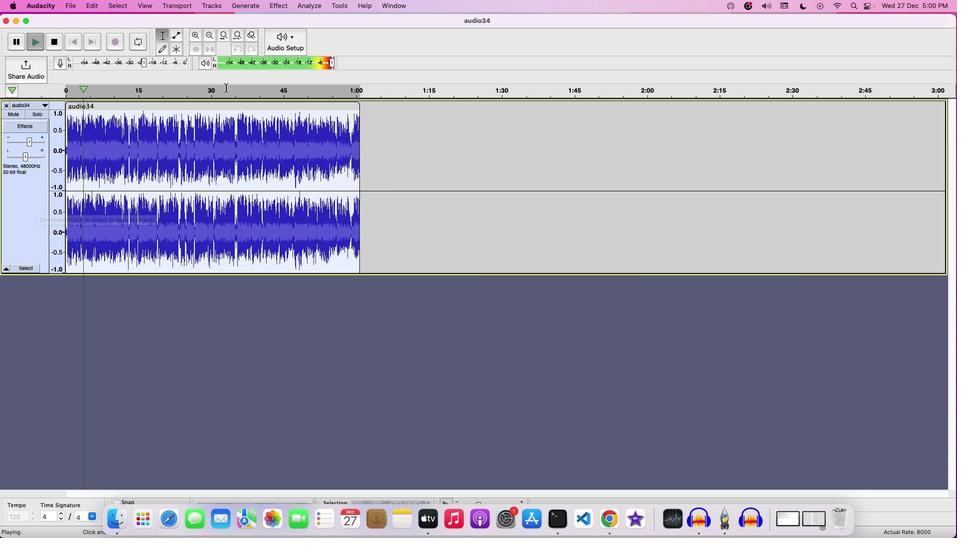 
Action: Mouse moved to (276, 0)
Screenshot: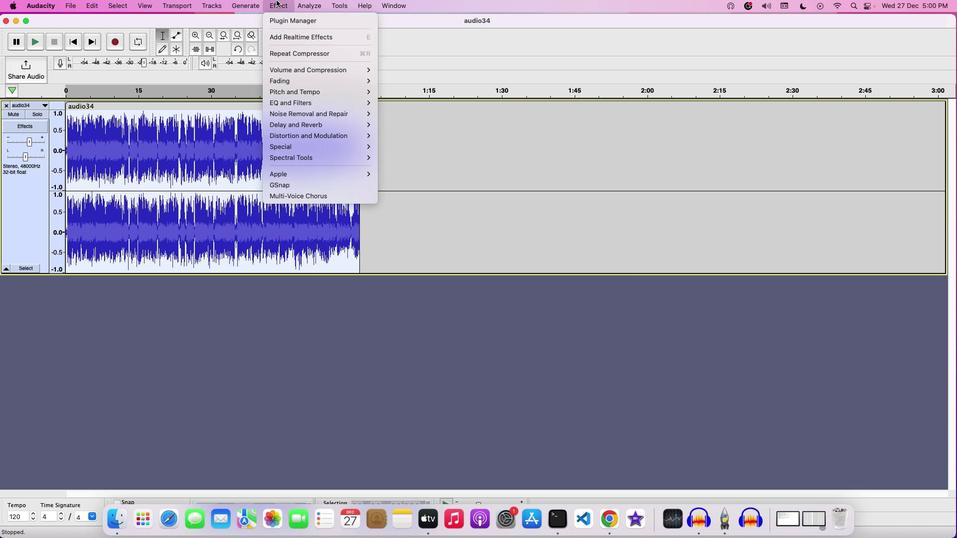 
Action: Mouse pressed left at (276, 0)
Screenshot: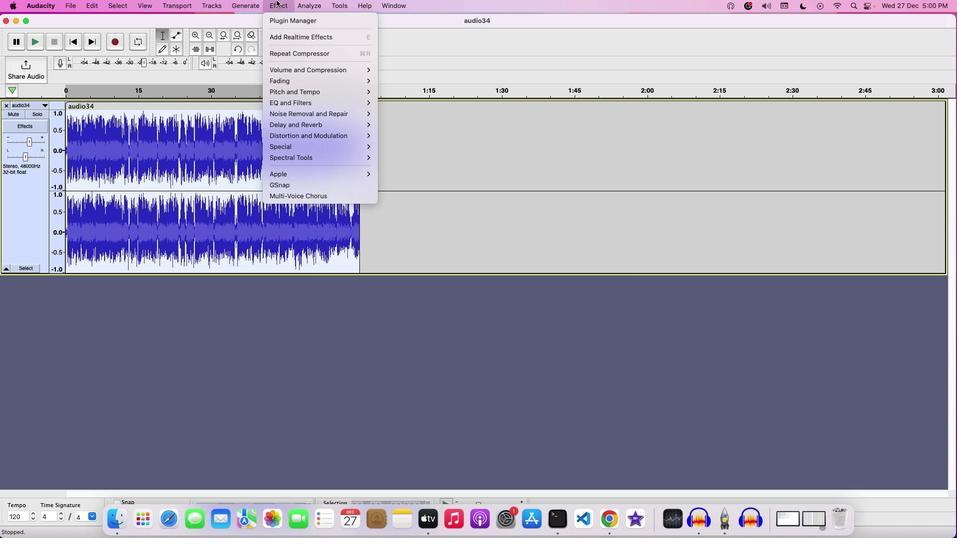 
Action: Mouse moved to (298, 197)
Screenshot: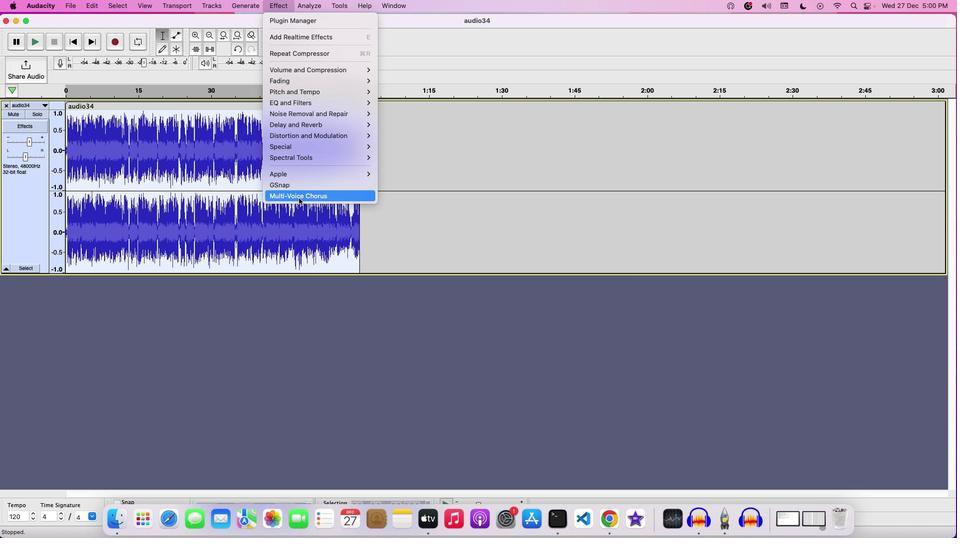 
Action: Mouse pressed left at (298, 197)
Screenshot: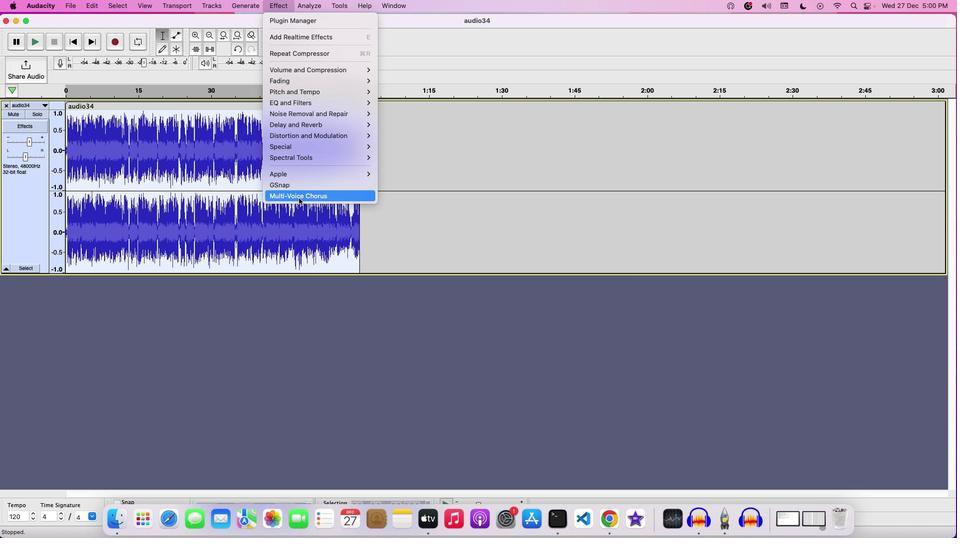 
Action: Mouse moved to (488, 259)
Screenshot: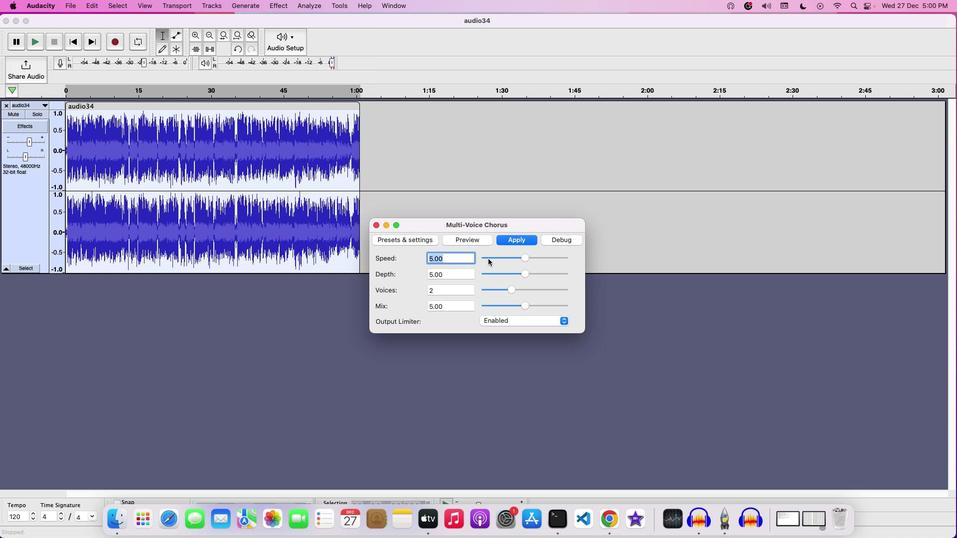 
Action: Mouse pressed left at (488, 259)
Screenshot: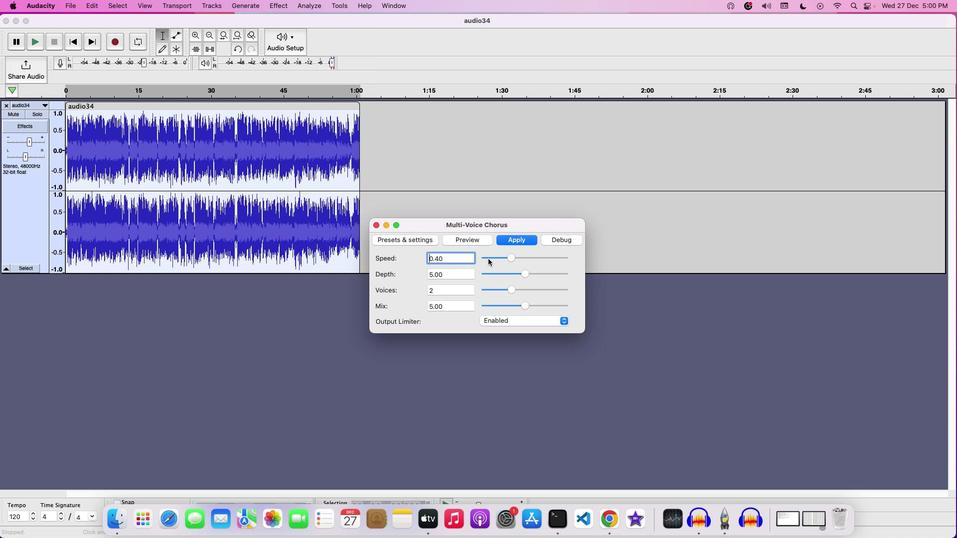 
Action: Mouse pressed left at (488, 259)
Screenshot: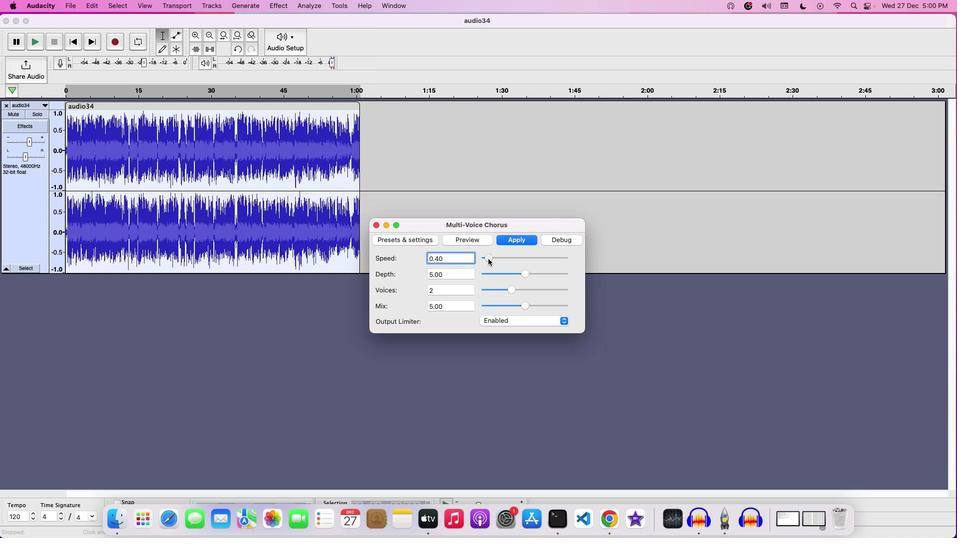 
Action: Mouse moved to (495, 272)
Screenshot: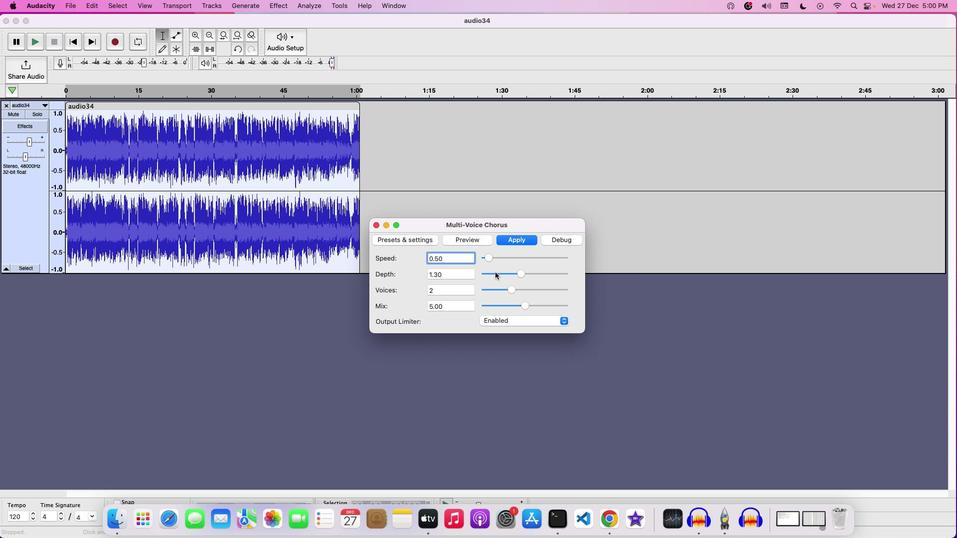 
Action: Mouse pressed left at (495, 272)
Screenshot: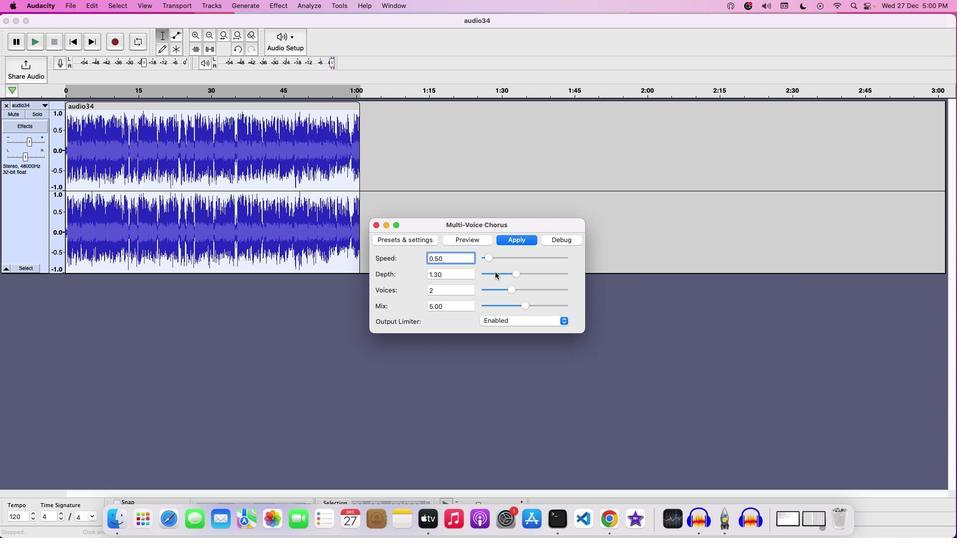 
Action: Mouse moved to (495, 272)
Screenshot: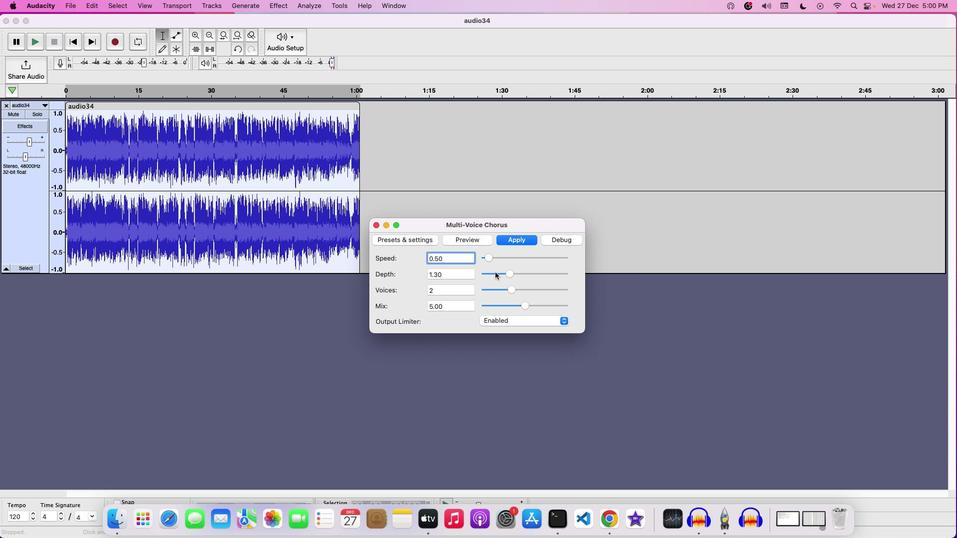 
Action: Mouse pressed left at (495, 272)
Screenshot: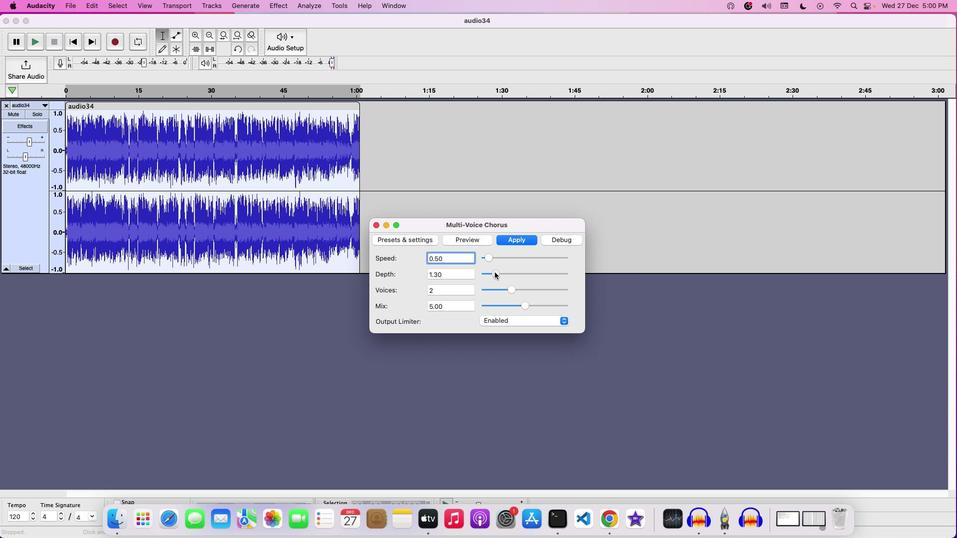 
Action: Mouse moved to (495, 307)
Screenshot: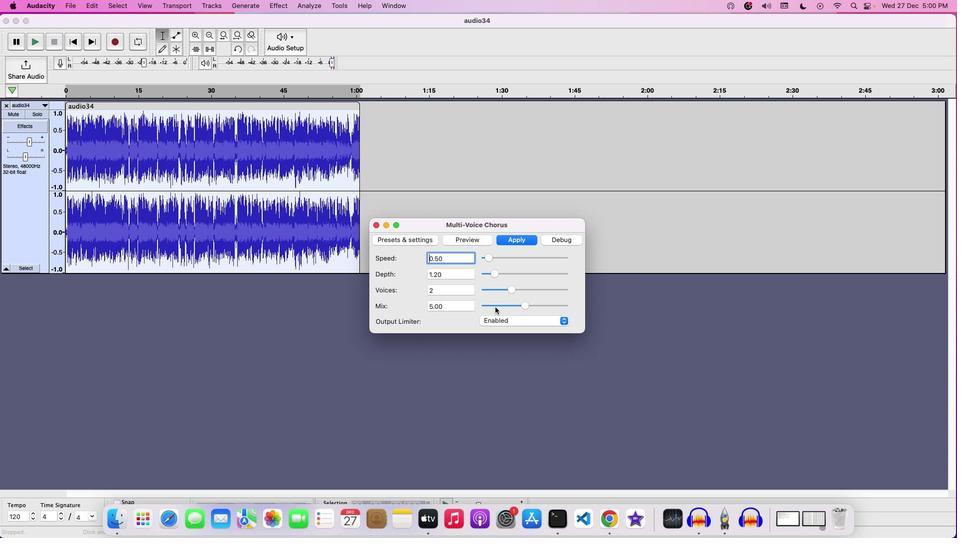 
Action: Mouse pressed left at (495, 307)
Screenshot: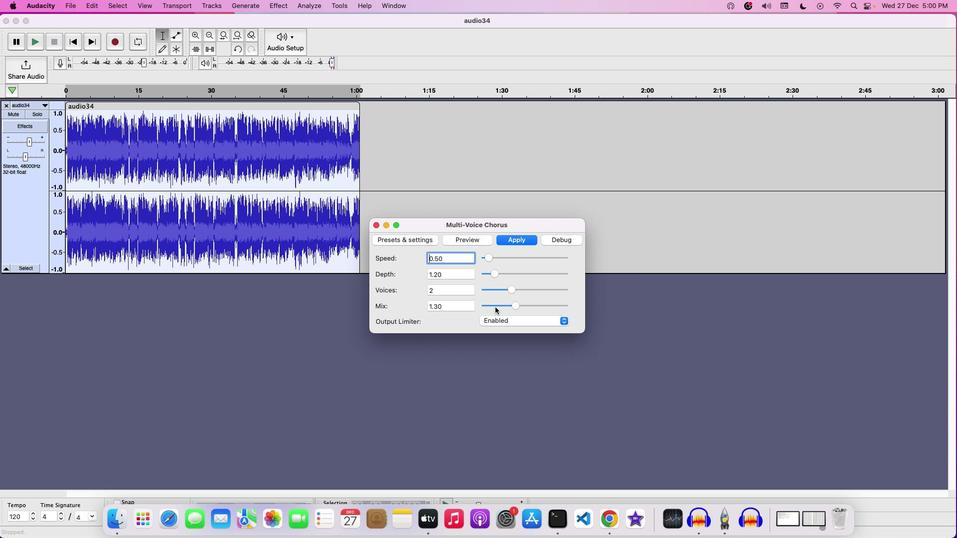 
Action: Mouse moved to (501, 306)
Screenshot: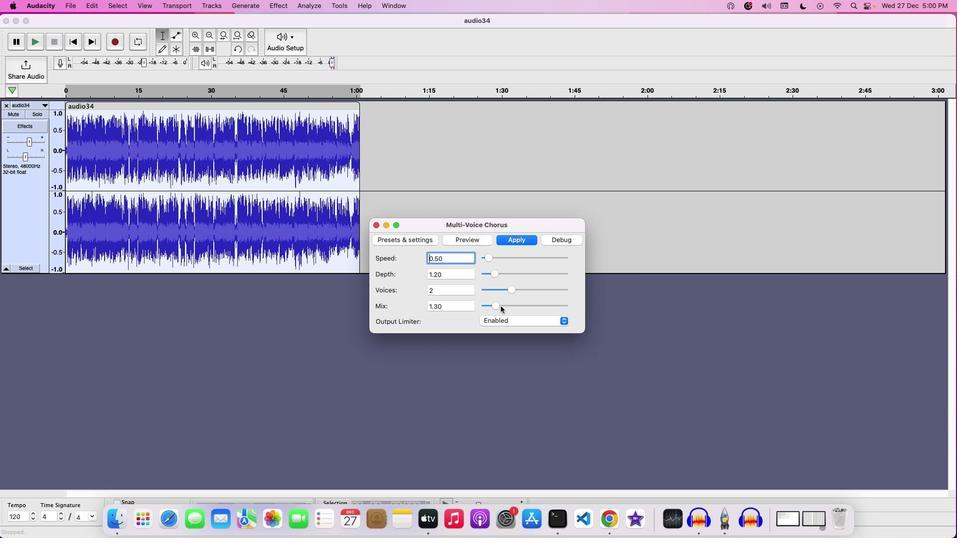 
Action: Mouse pressed left at (501, 306)
Screenshot: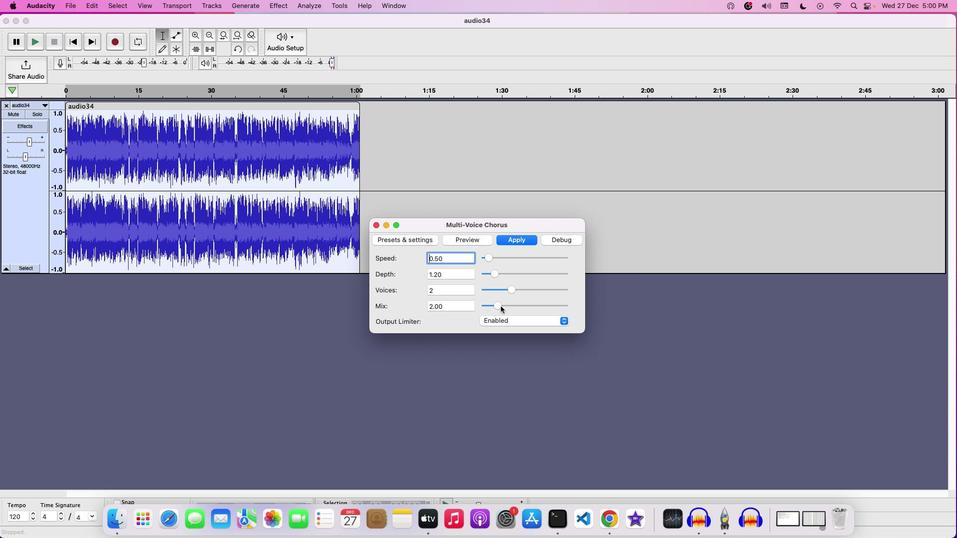 
Action: Mouse moved to (470, 240)
Screenshot: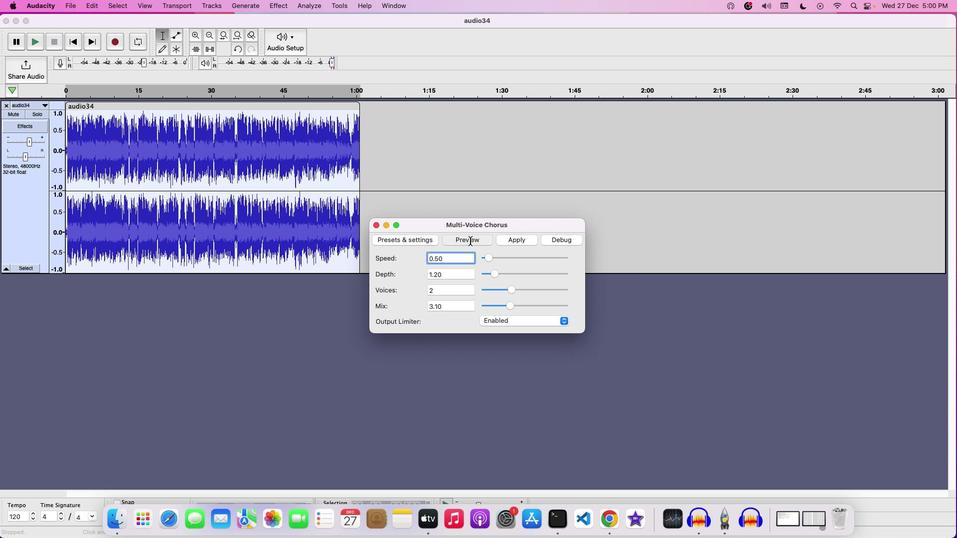 
Action: Mouse pressed left at (470, 240)
Screenshot: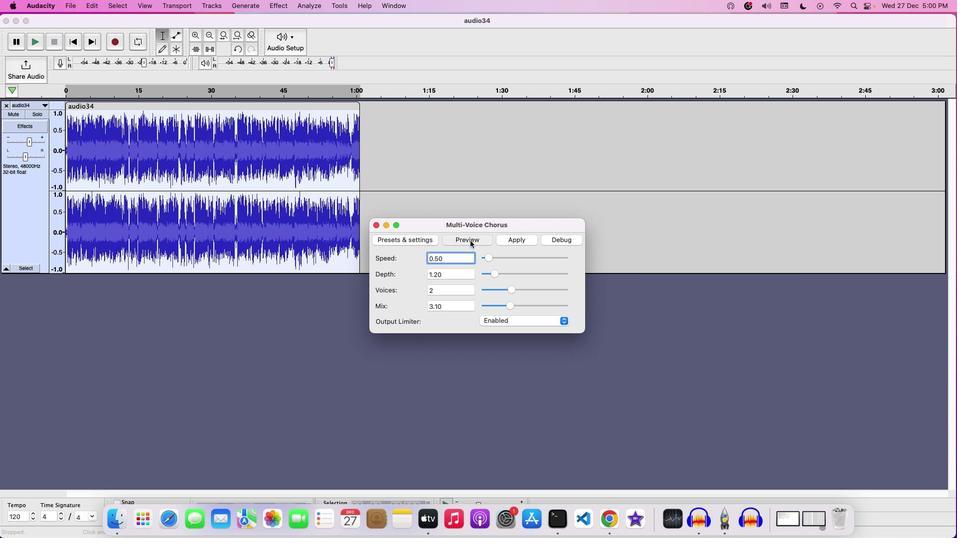 
Action: Mouse moved to (530, 240)
Screenshot: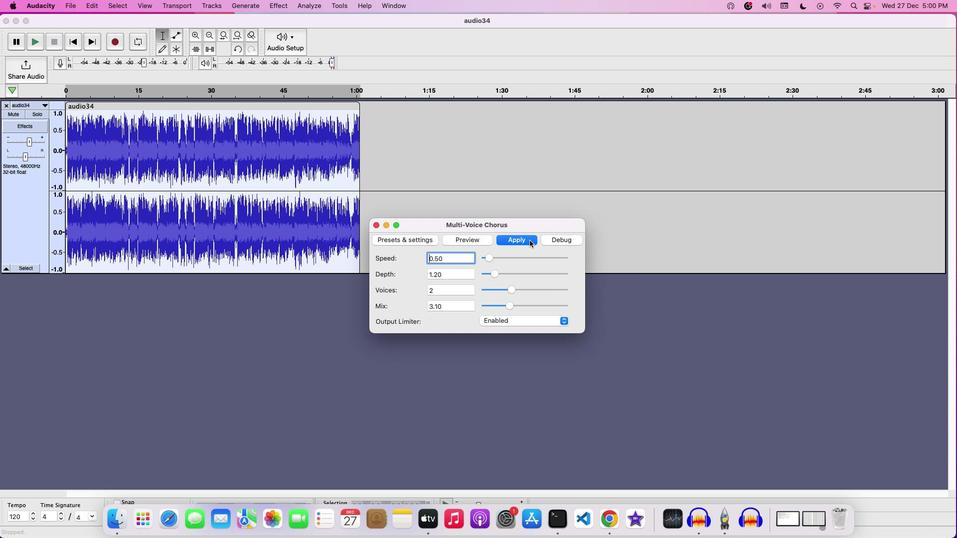 
Action: Mouse pressed left at (530, 240)
Screenshot: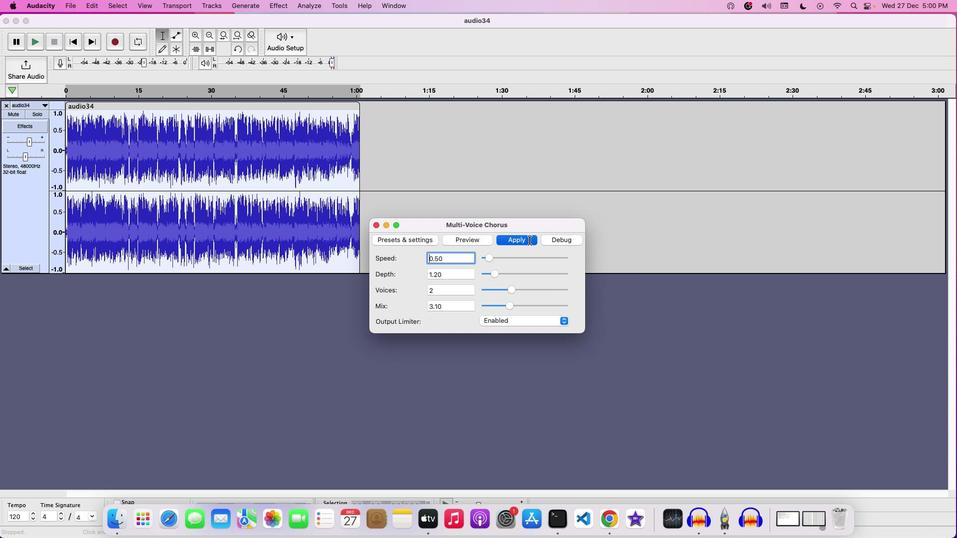 
Action: Mouse moved to (491, 198)
Screenshot: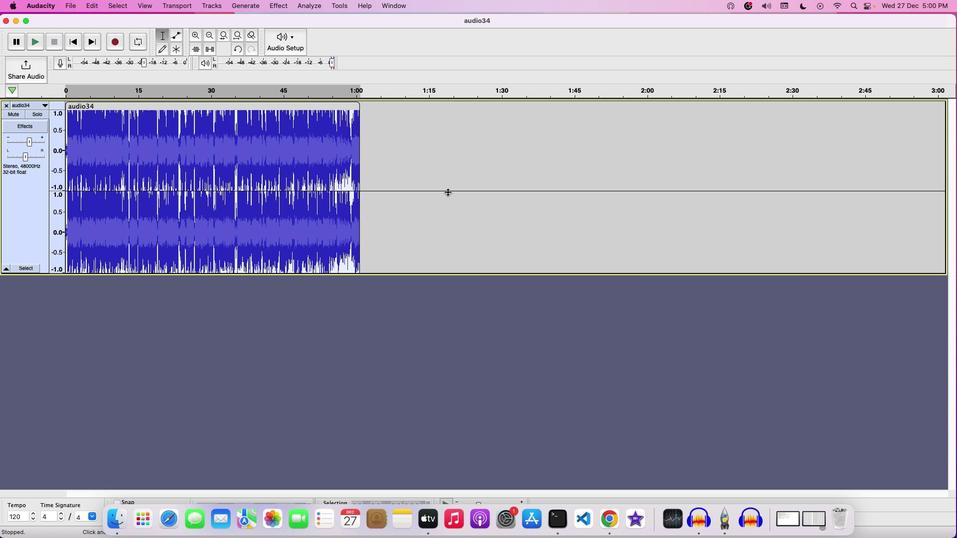 
Action: Key pressed Key.space
Screenshot: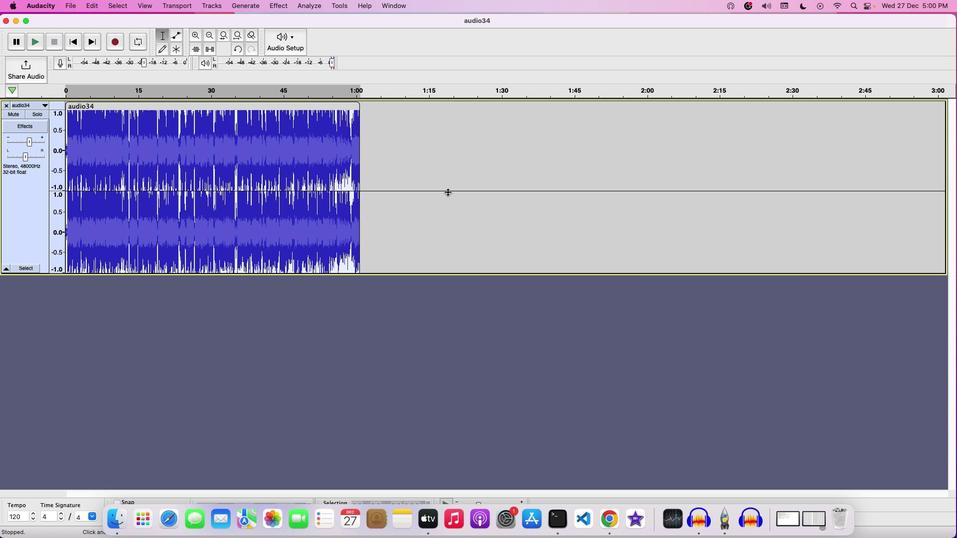 
Action: Mouse moved to (27, 144)
Screenshot: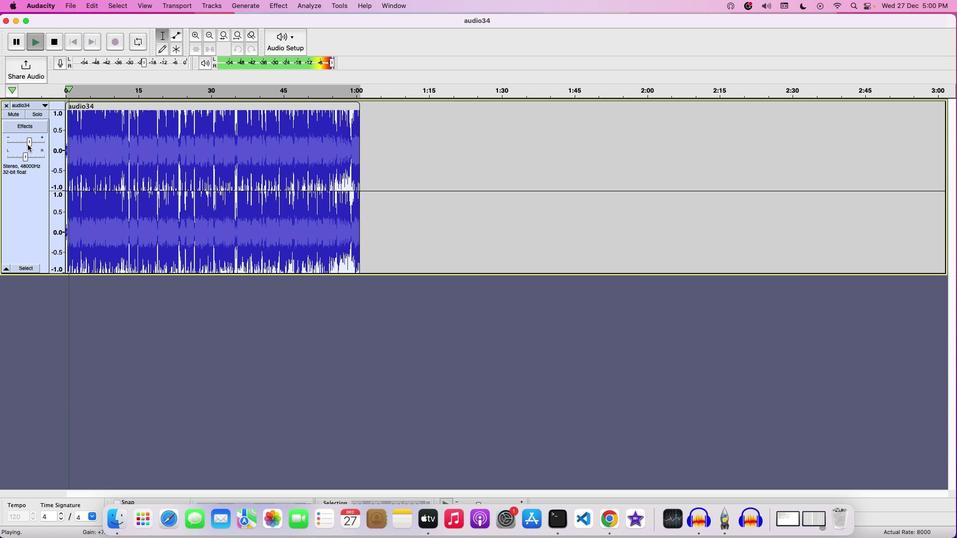 
Action: Mouse pressed left at (27, 144)
Screenshot: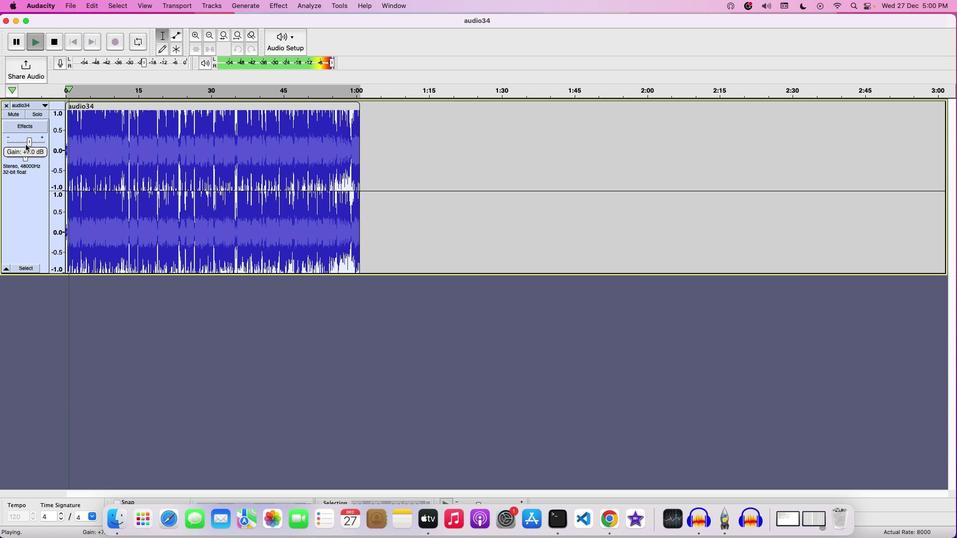 
Action: Mouse moved to (26, 144)
Screenshot: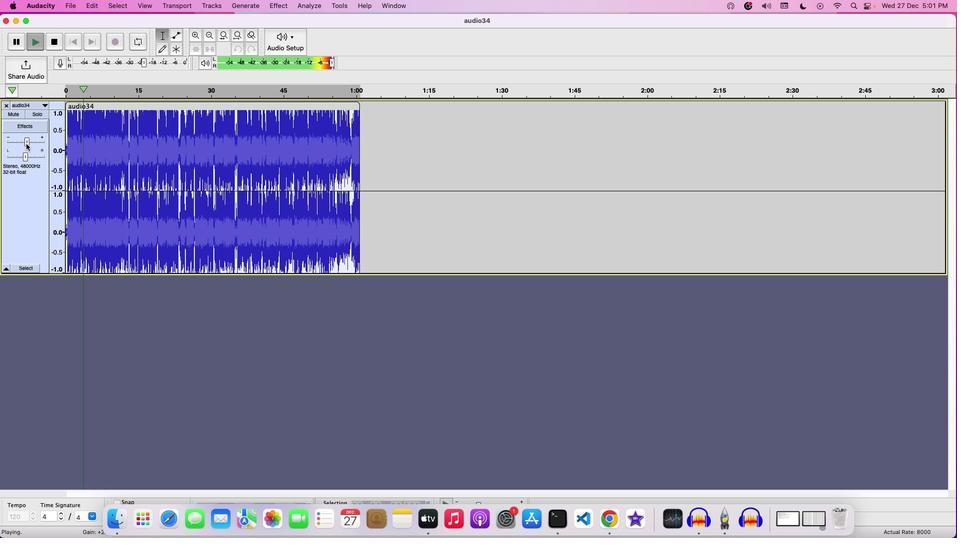 
Action: Mouse pressed left at (26, 144)
Screenshot: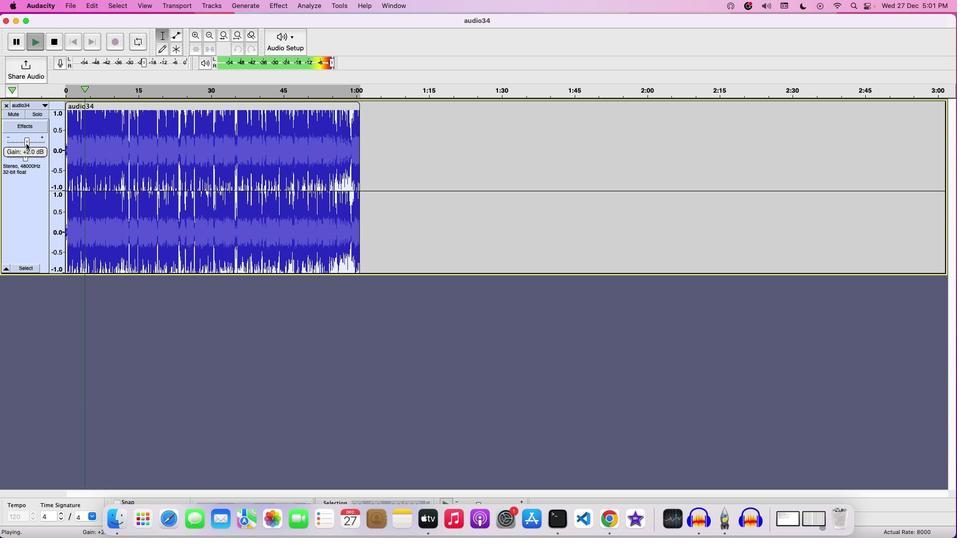 
Action: Mouse moved to (28, 141)
Screenshot: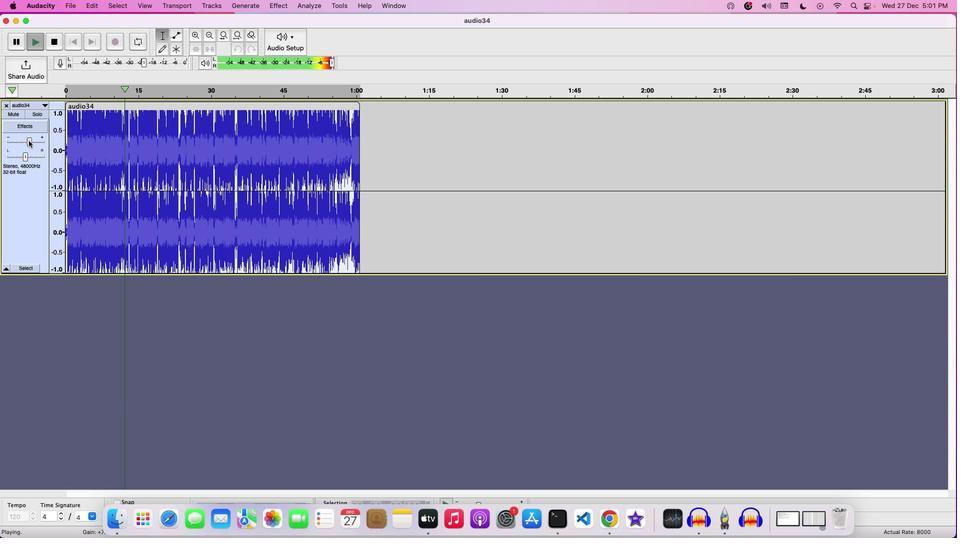 
Action: Mouse pressed left at (28, 141)
Screenshot: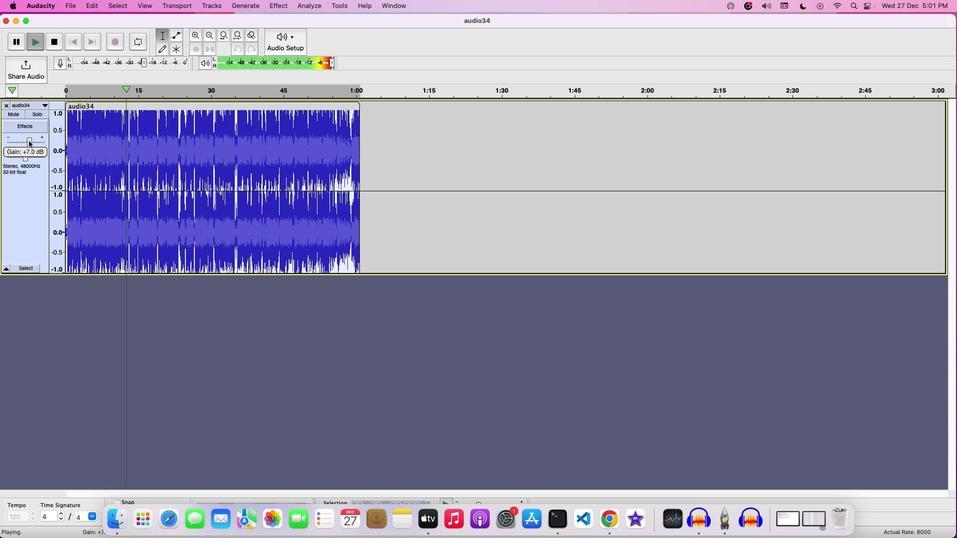
Action: Mouse moved to (88, 163)
Screenshot: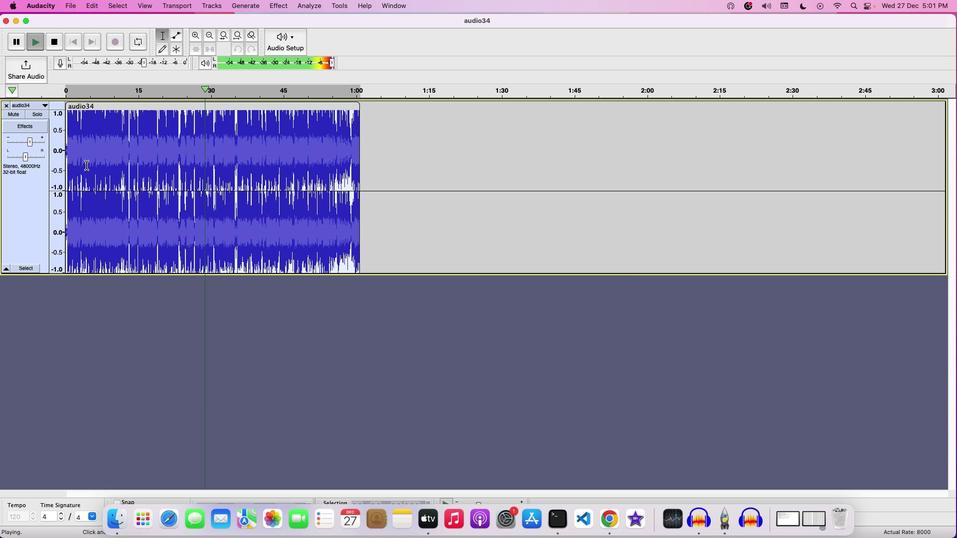 
Action: Key pressed Key.space
Screenshot: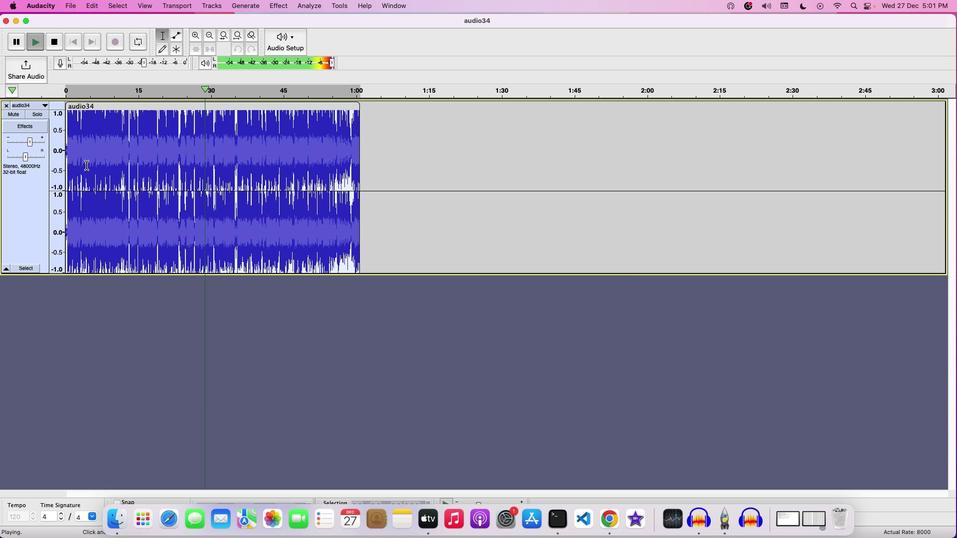 
Action: Mouse moved to (65, 7)
Screenshot: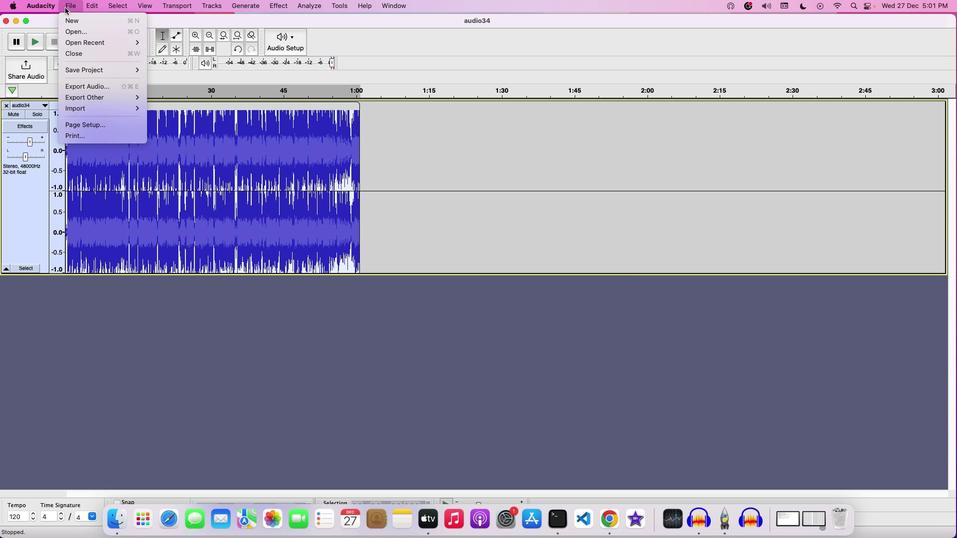 
Action: Mouse pressed left at (65, 7)
Screenshot: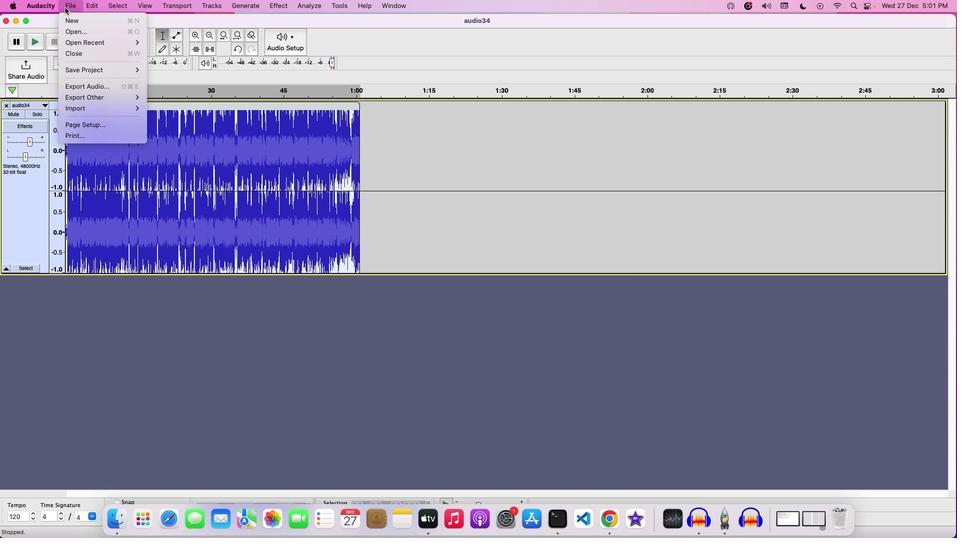 
Action: Mouse moved to (101, 71)
Screenshot: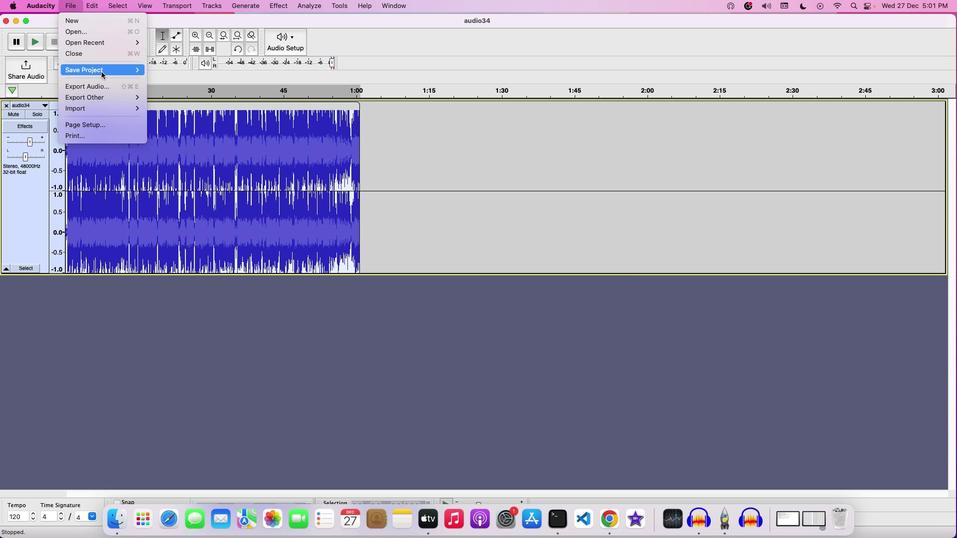 
Action: Mouse pressed left at (101, 71)
Screenshot: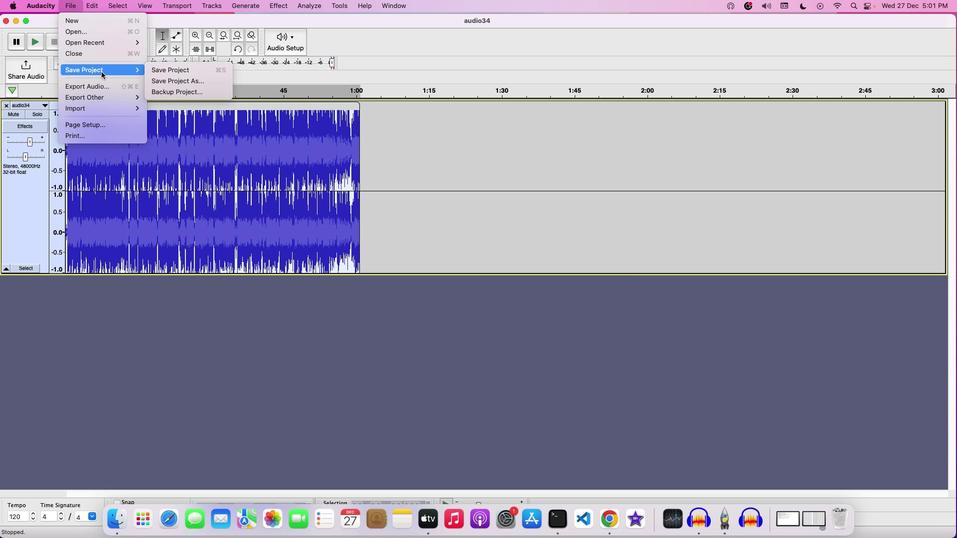 
Action: Mouse moved to (163, 74)
Screenshot: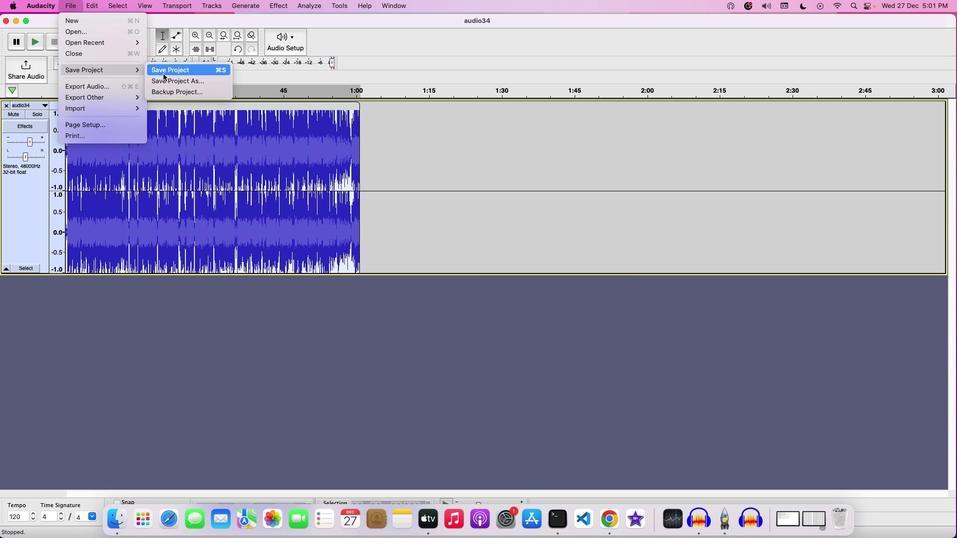 
Action: Mouse pressed left at (163, 74)
Screenshot: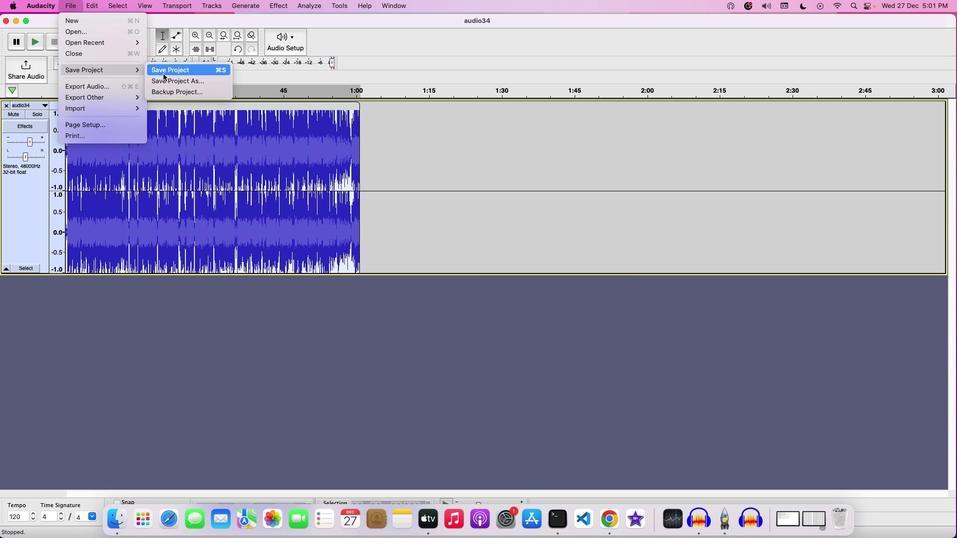 
Action: Mouse moved to (482, 144)
Screenshot: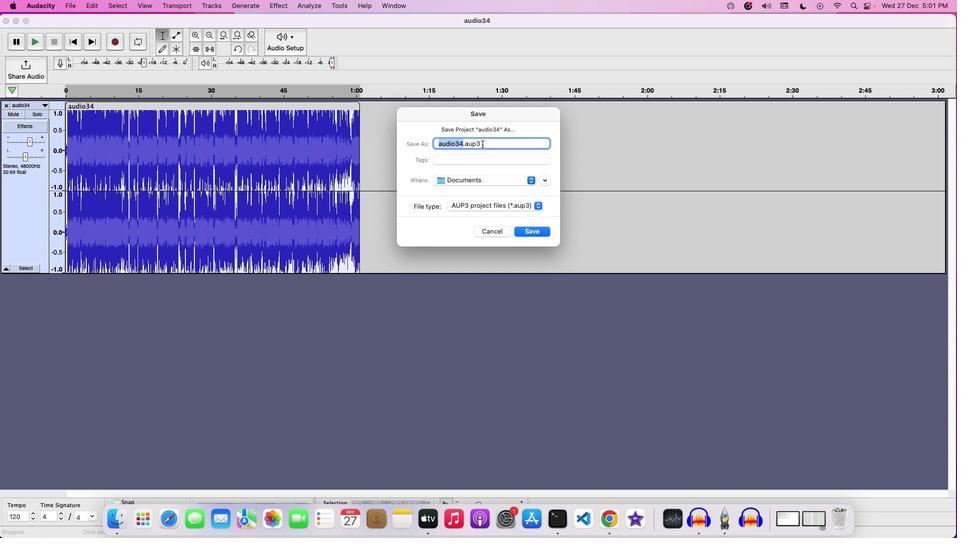 
Action: Key pressed Key.backspace'C''H''O''R''U''S'Key.space'E''F''F''E''C''T'Key.space'O''N'Key.space'C''U''I''T'Key.backspaceKey.backspaceKey.backspaceKey.backspace'G''U''I''T''A''R'Key.space'T''R''A''C''K'
Screenshot: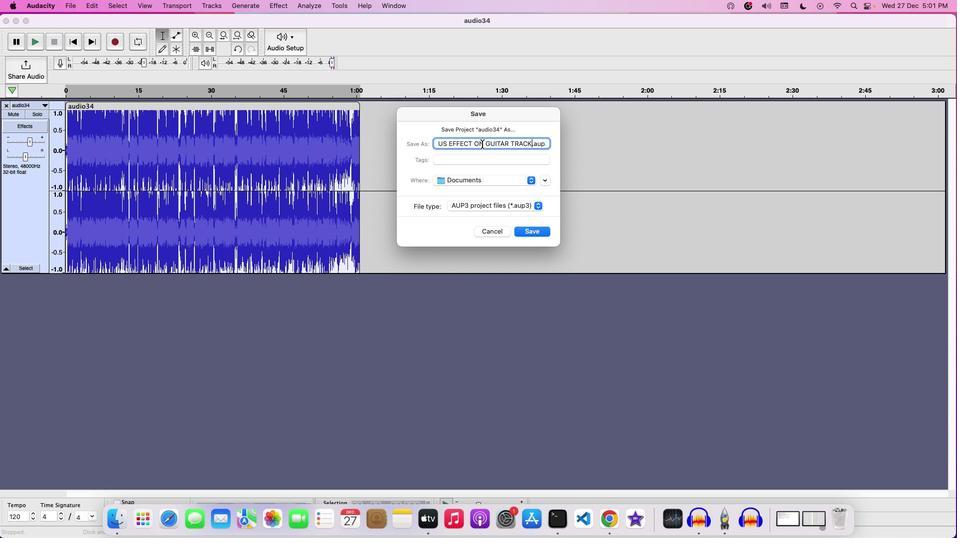 
Action: Mouse moved to (533, 230)
Screenshot: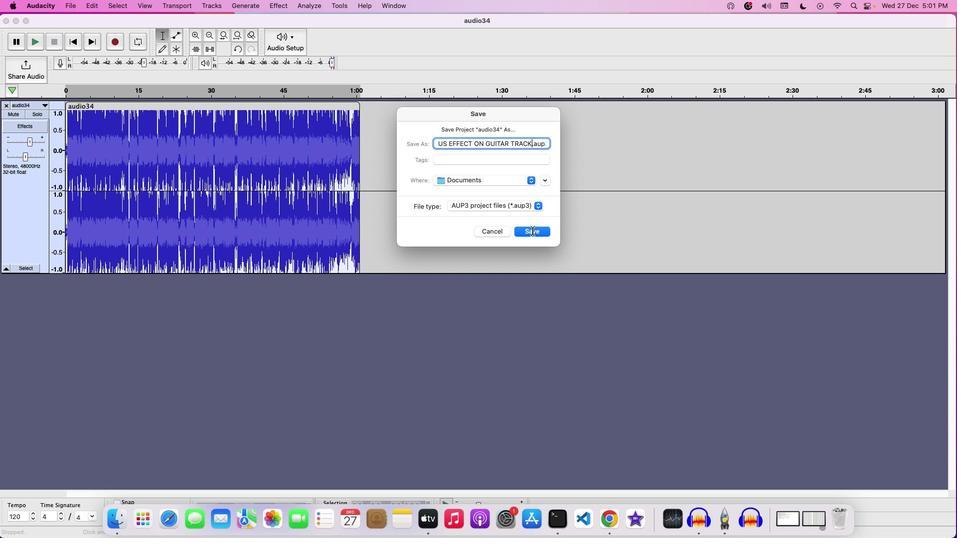 
Action: Mouse pressed left at (533, 230)
Screenshot: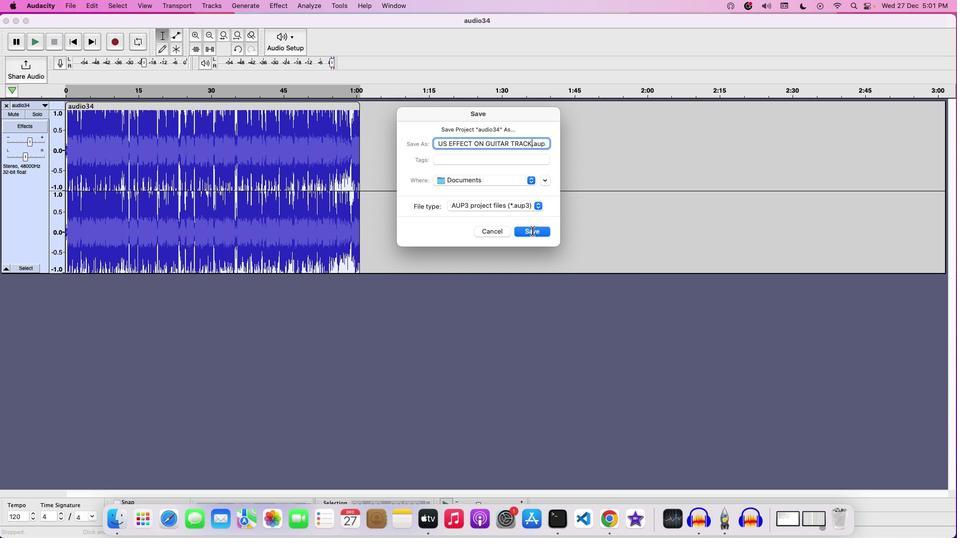 
Action: Mouse moved to (283, 124)
Screenshot: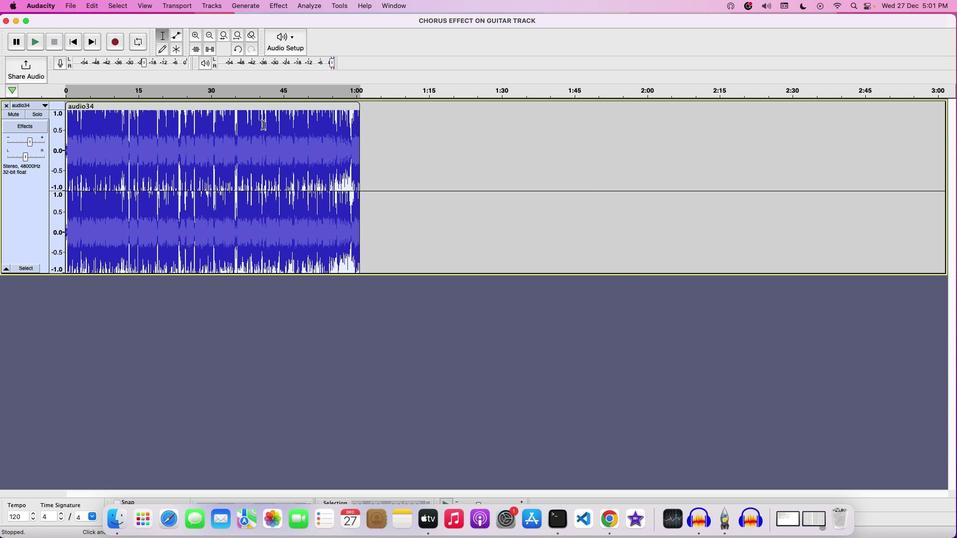 
